 Task: Search one way flight ticket for 3 adults, 3 children in business from Tucson: Tucson International Airport to Raleigh: Raleigh-durham International Airport on 8-5-2023. Number of bags: 1 carry on bag and 3 checked bags. Price is upto 89000. Outbound departure time preference is 9:45.
Action: Mouse moved to (390, 340)
Screenshot: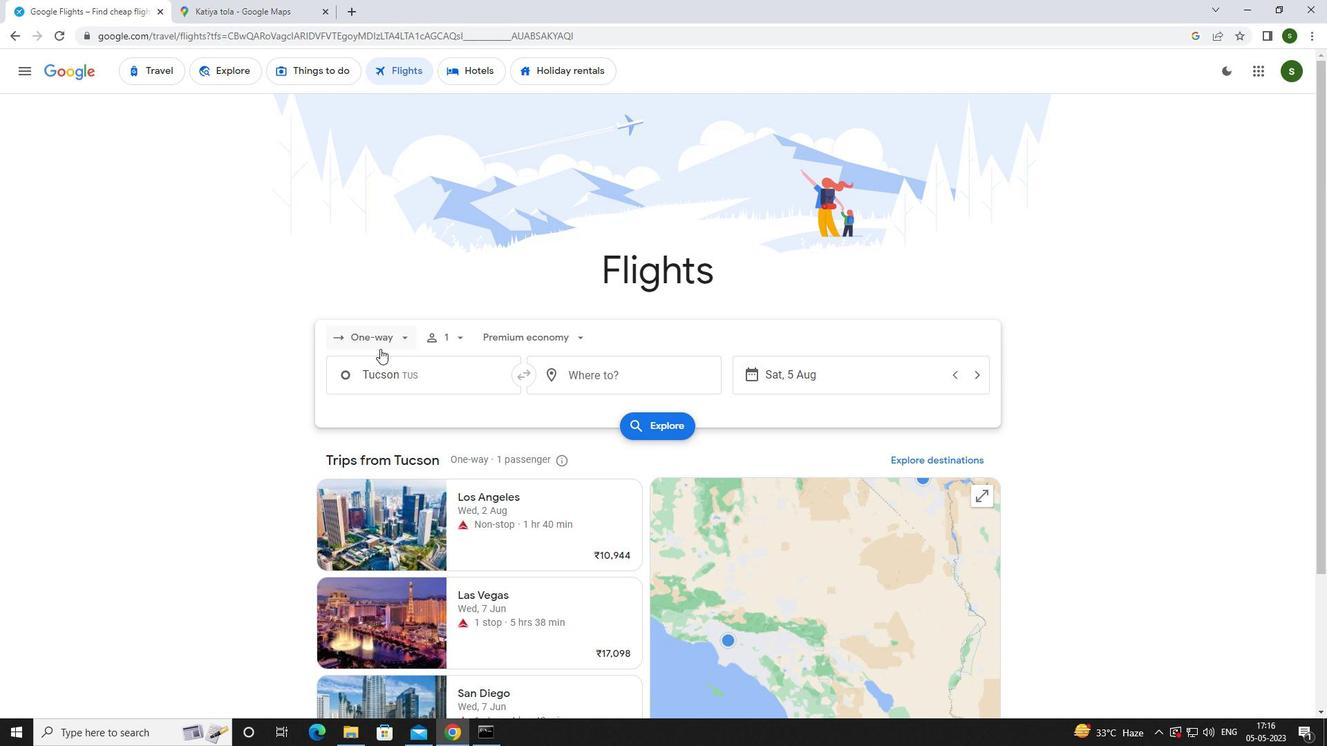 
Action: Mouse pressed left at (390, 340)
Screenshot: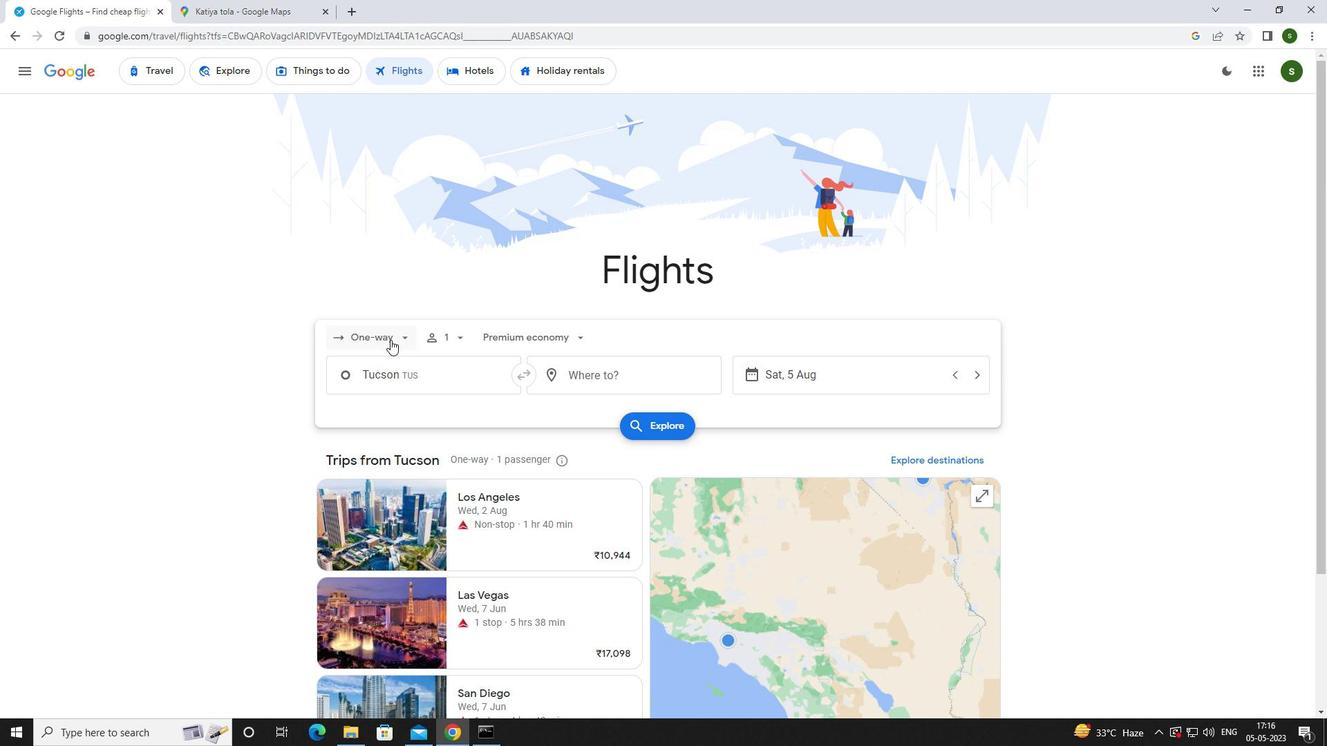 
Action: Mouse moved to (404, 394)
Screenshot: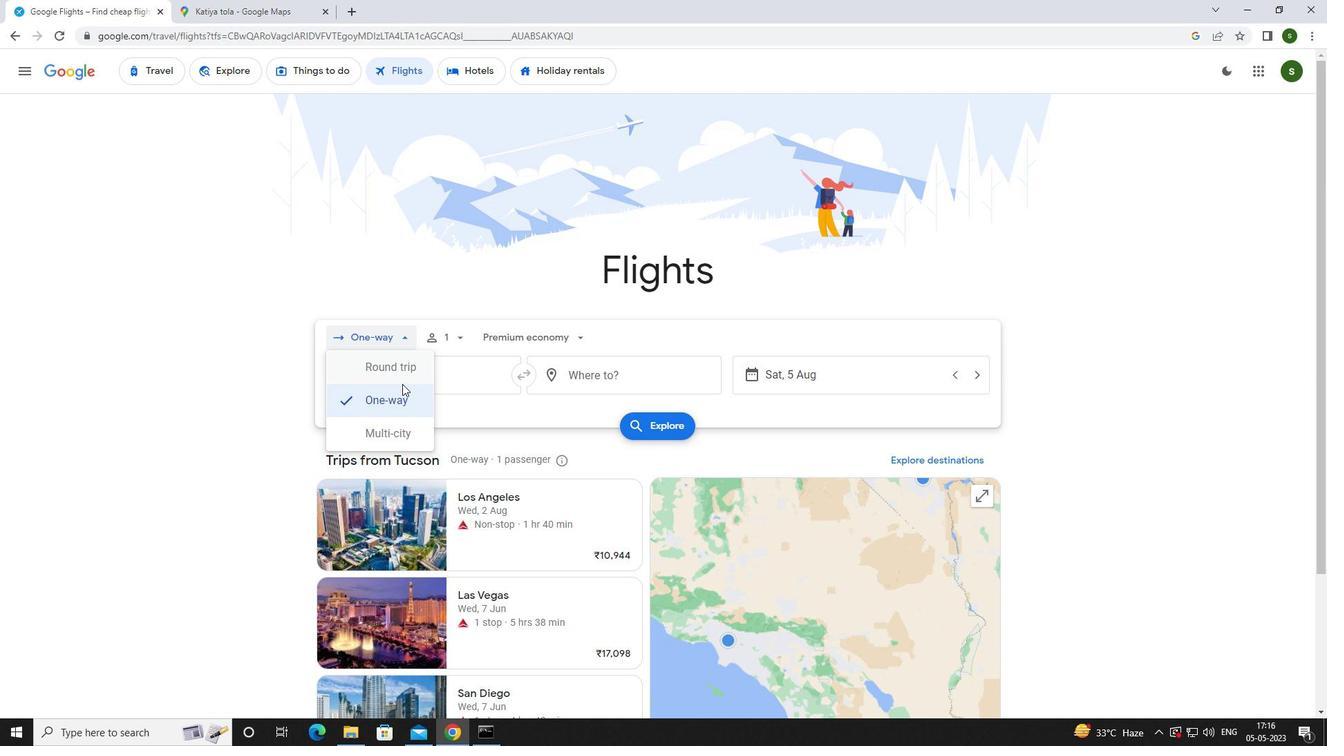 
Action: Mouse pressed left at (404, 394)
Screenshot: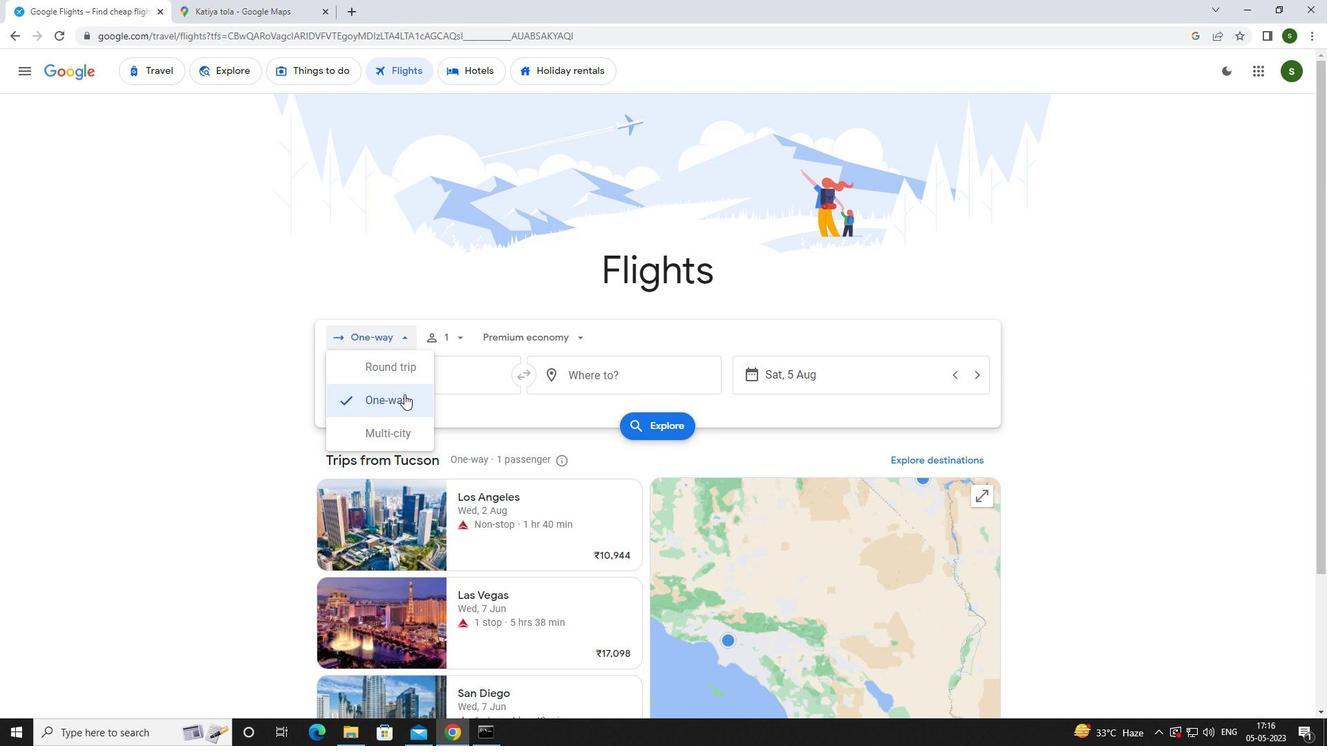 
Action: Mouse moved to (455, 341)
Screenshot: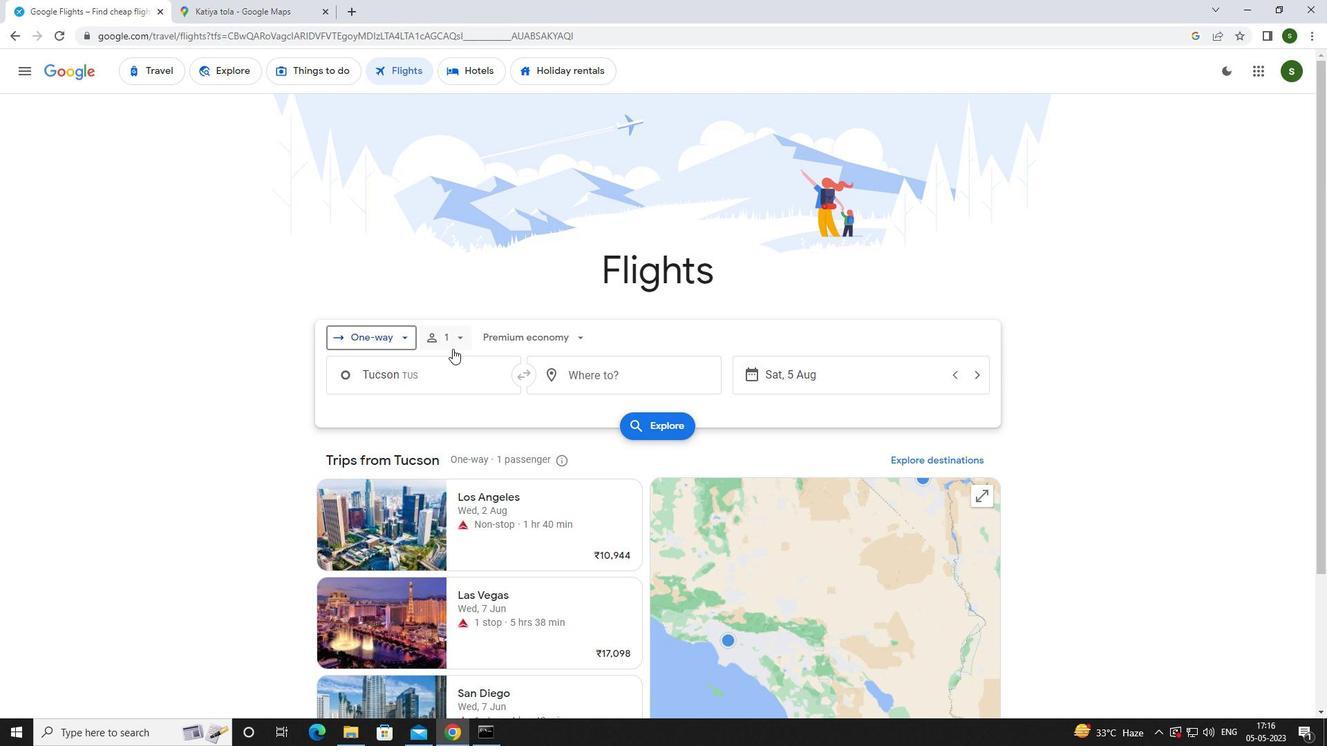 
Action: Mouse pressed left at (455, 341)
Screenshot: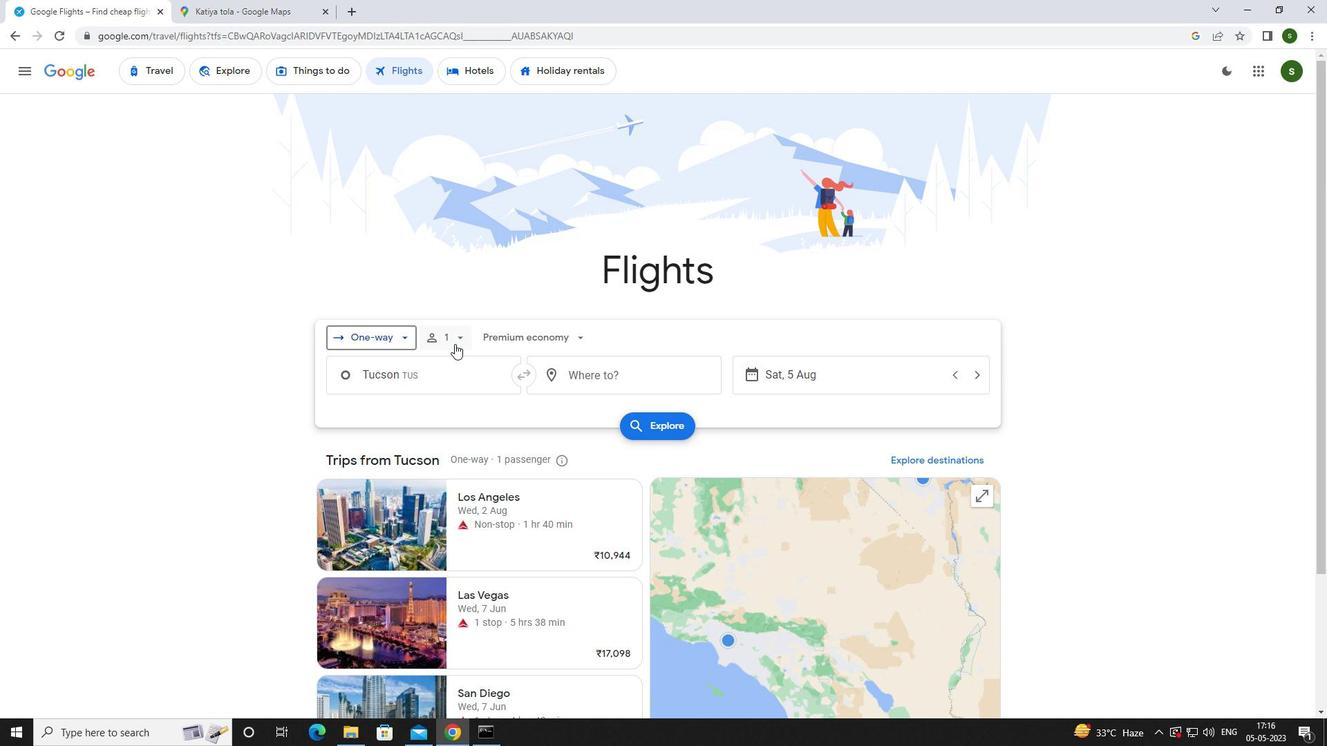
Action: Mouse moved to (569, 380)
Screenshot: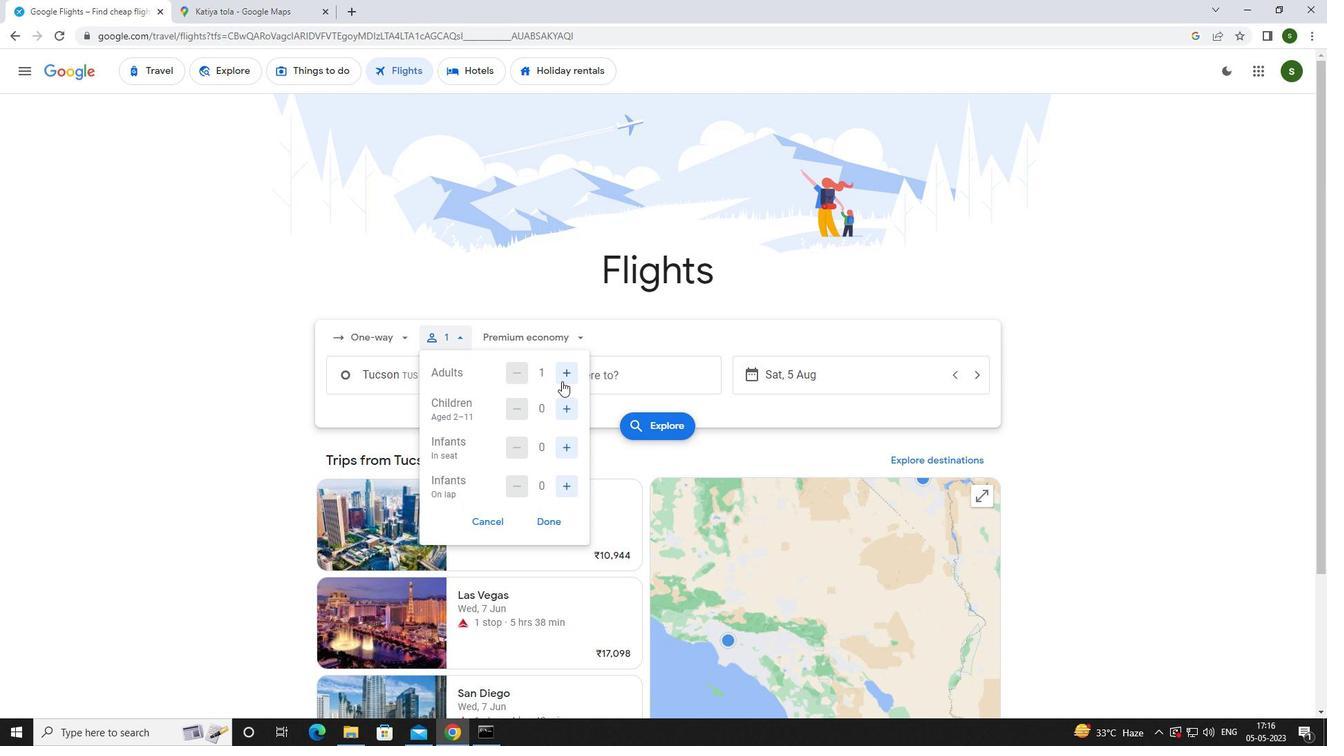 
Action: Mouse pressed left at (569, 380)
Screenshot: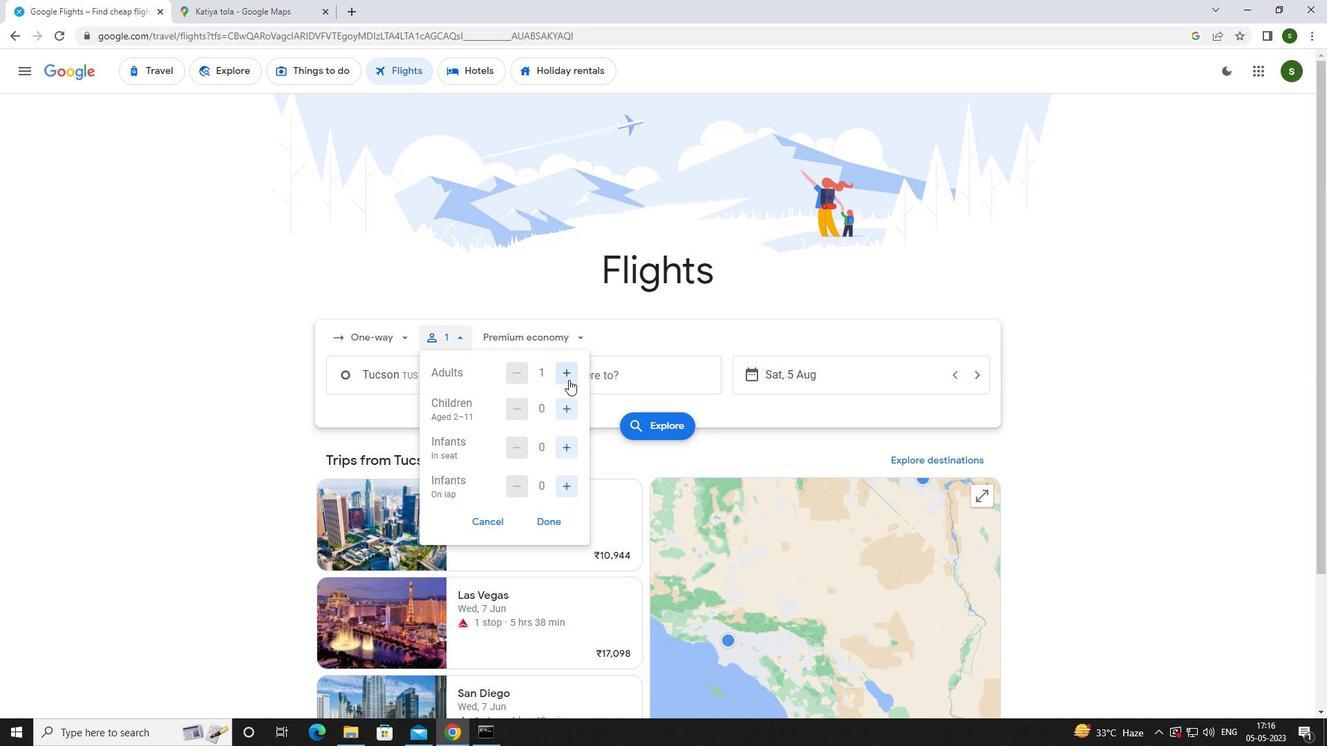 
Action: Mouse pressed left at (569, 380)
Screenshot: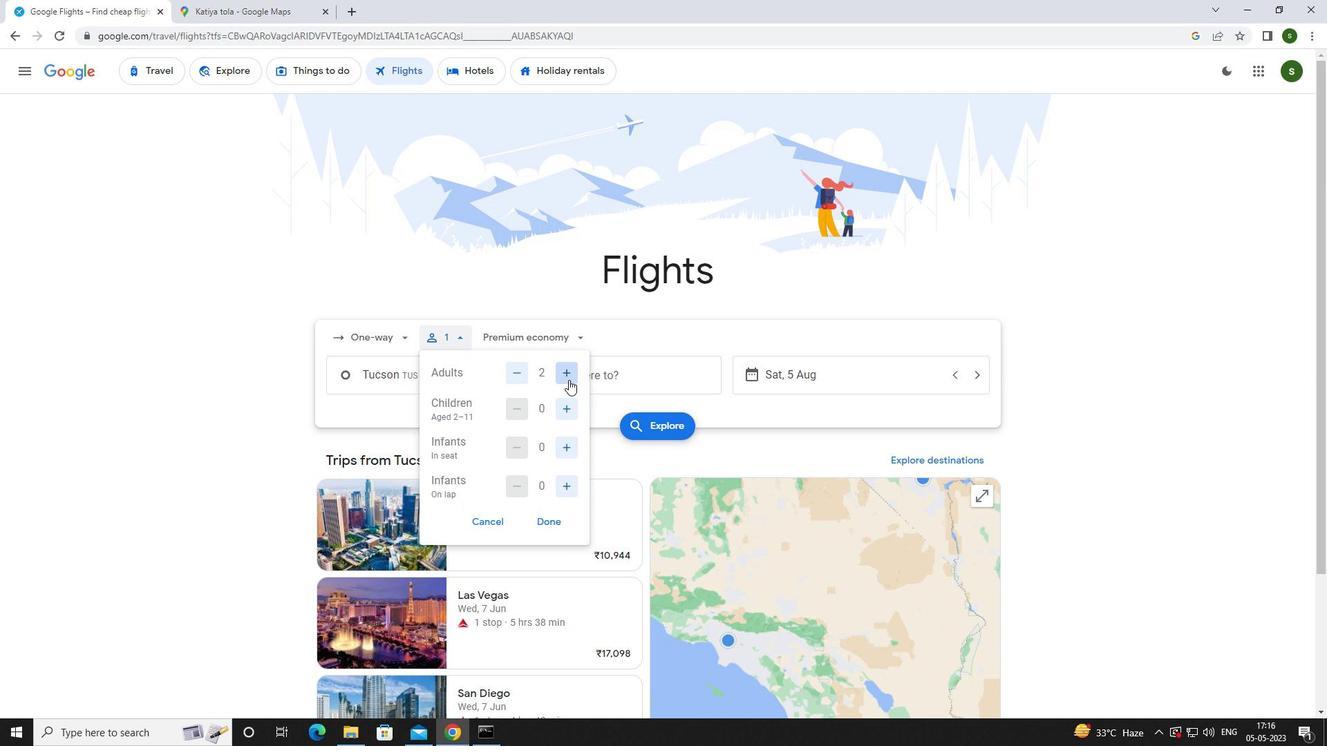 
Action: Mouse moved to (561, 408)
Screenshot: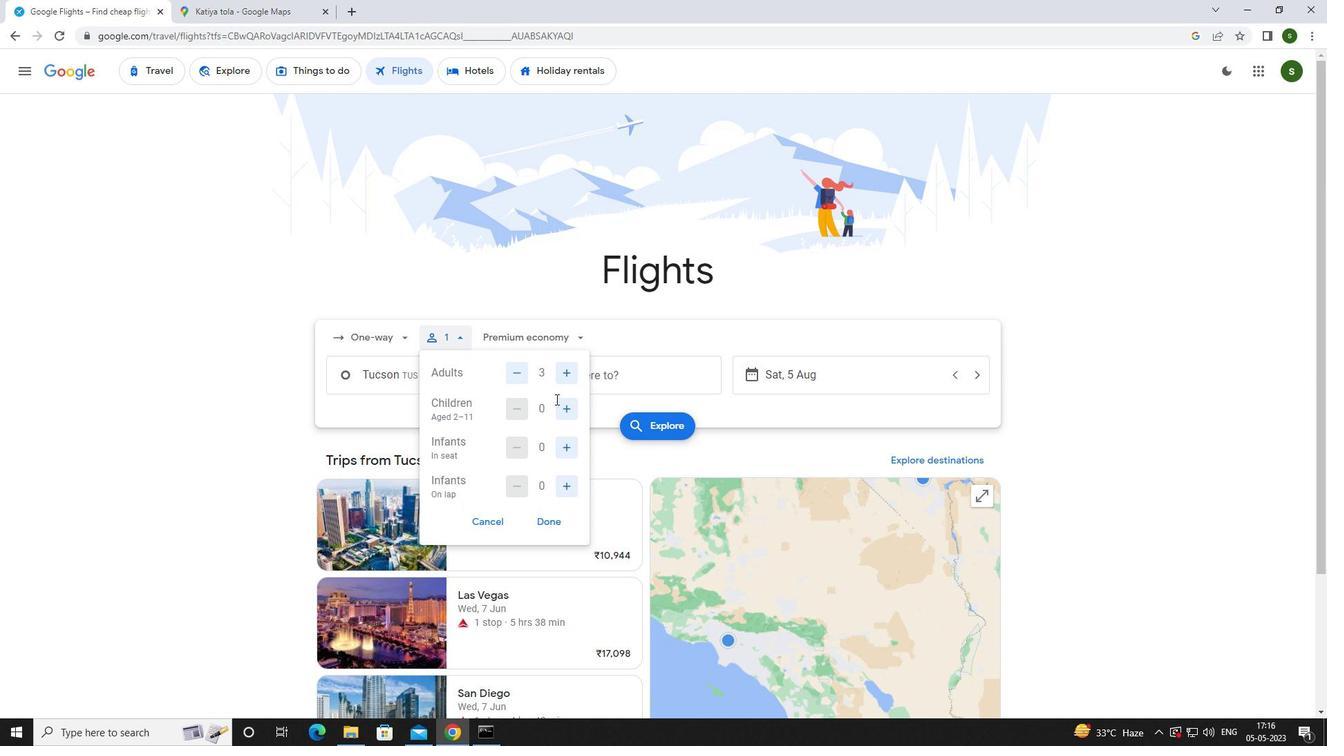 
Action: Mouse pressed left at (561, 408)
Screenshot: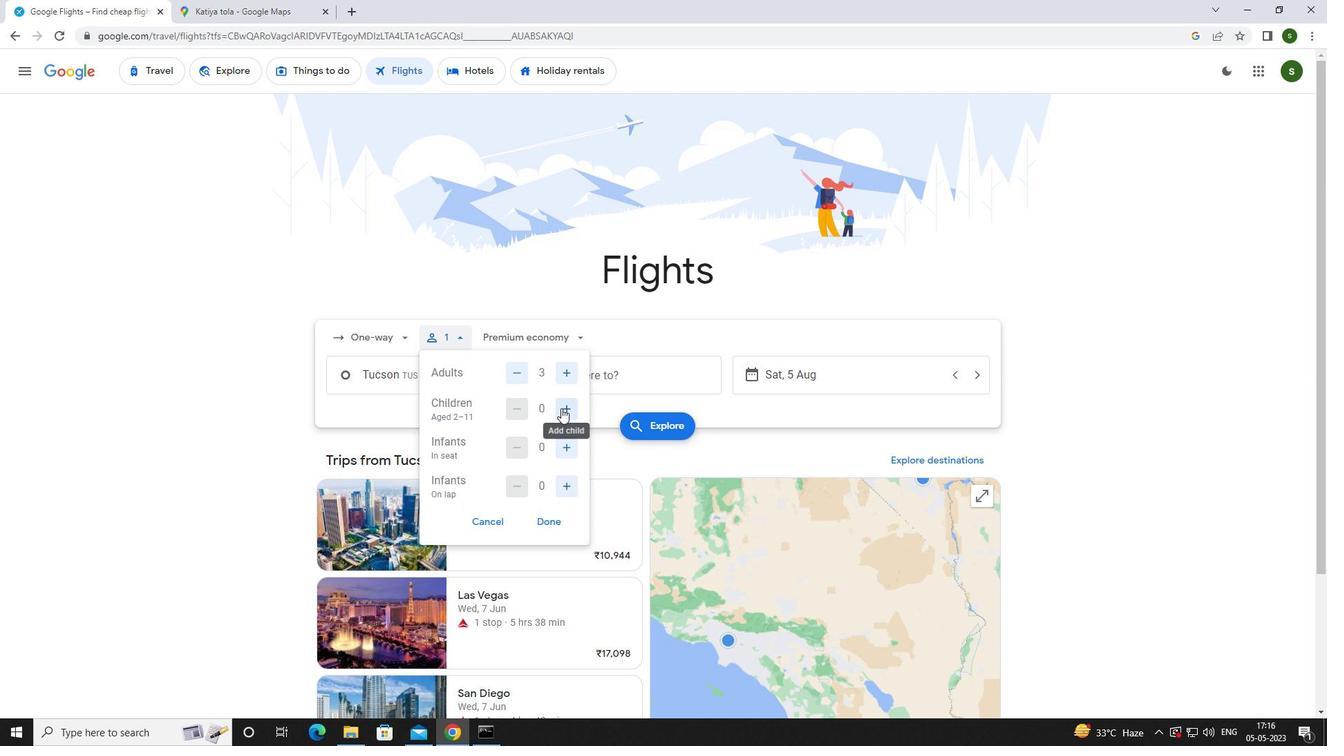 
Action: Mouse pressed left at (561, 408)
Screenshot: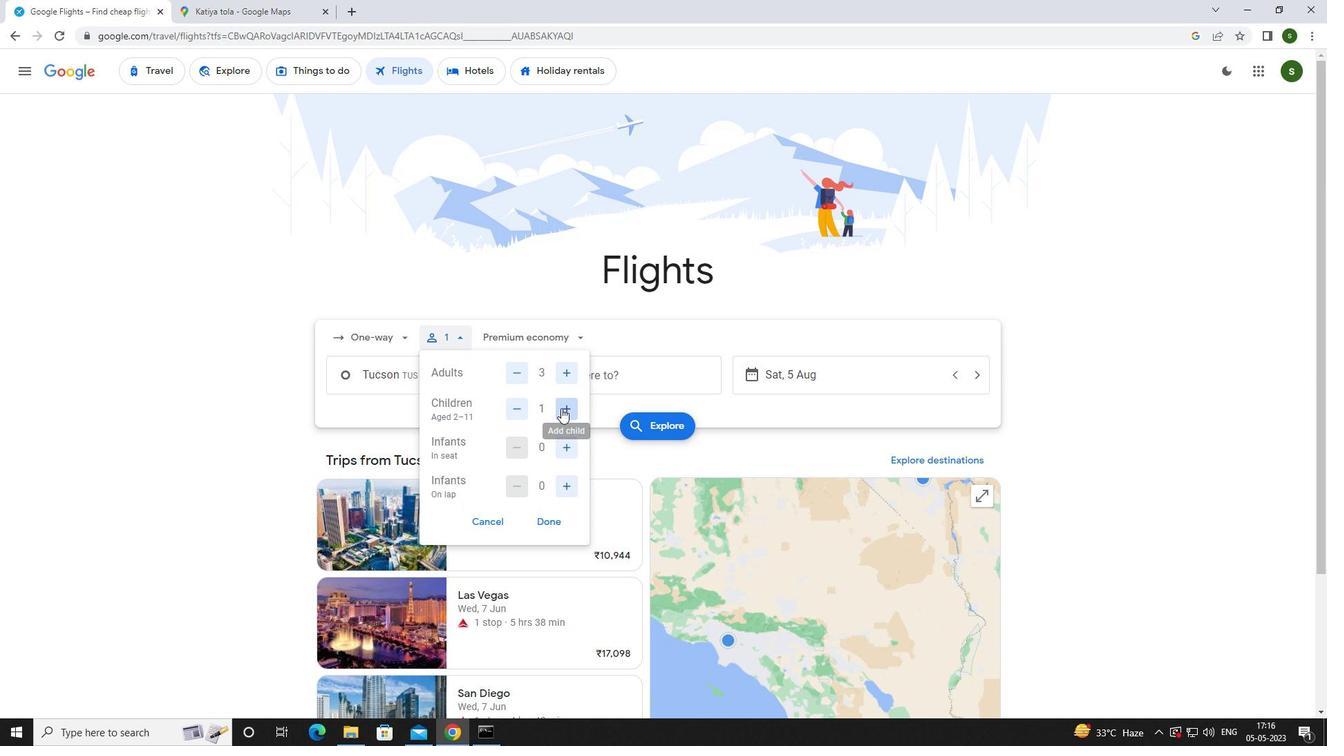 
Action: Mouse pressed left at (561, 408)
Screenshot: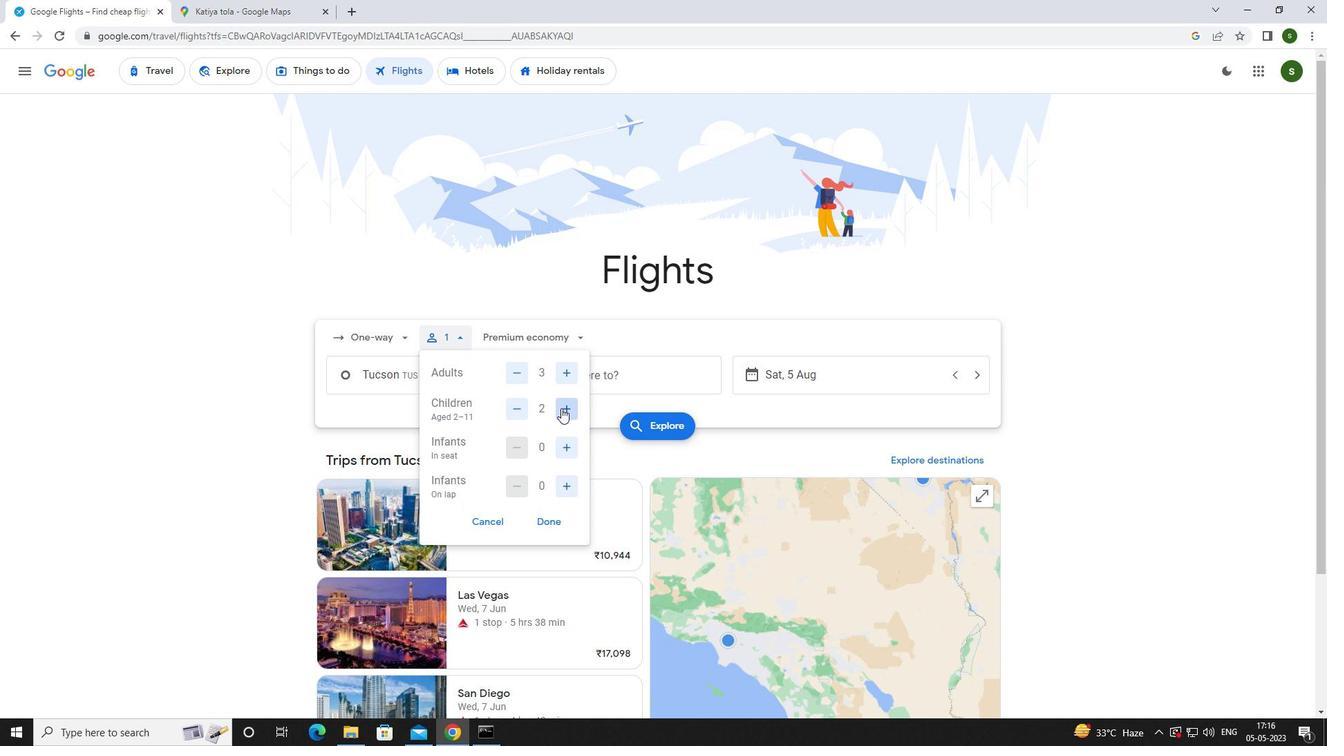 
Action: Mouse moved to (533, 338)
Screenshot: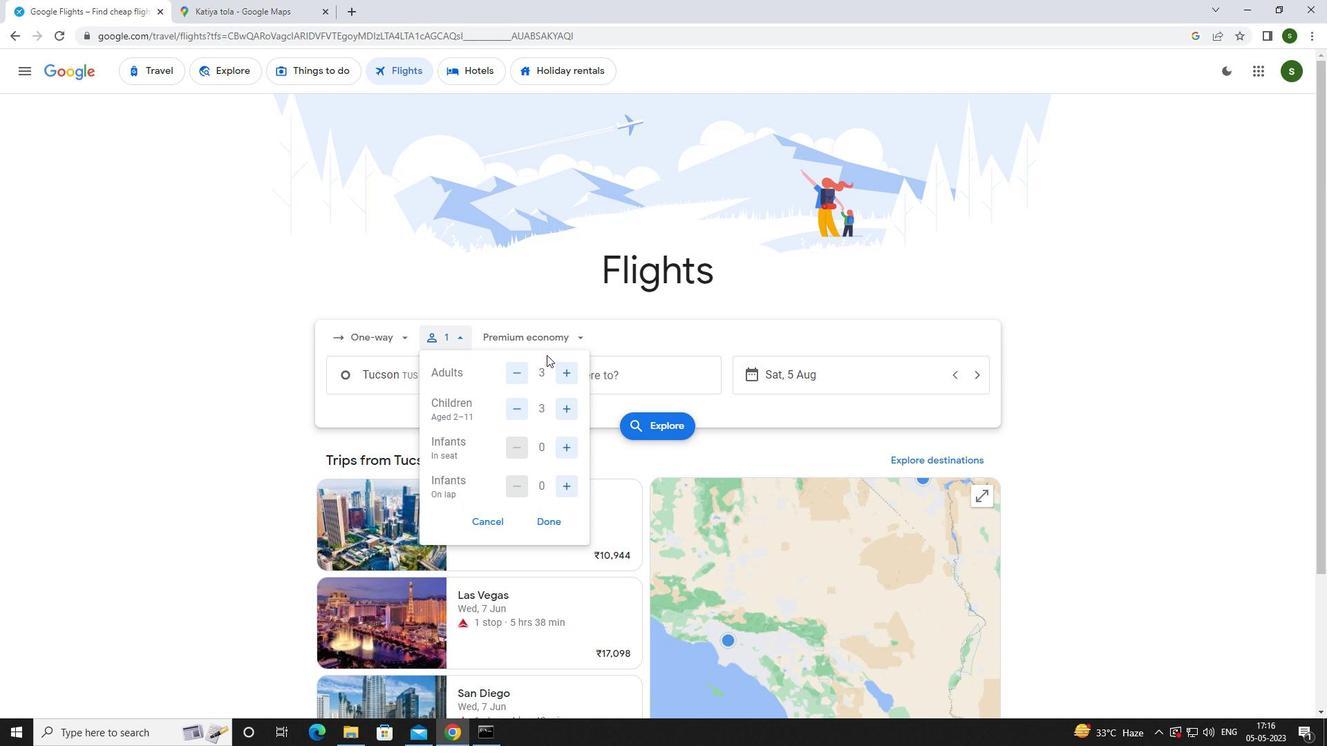 
Action: Mouse pressed left at (533, 338)
Screenshot: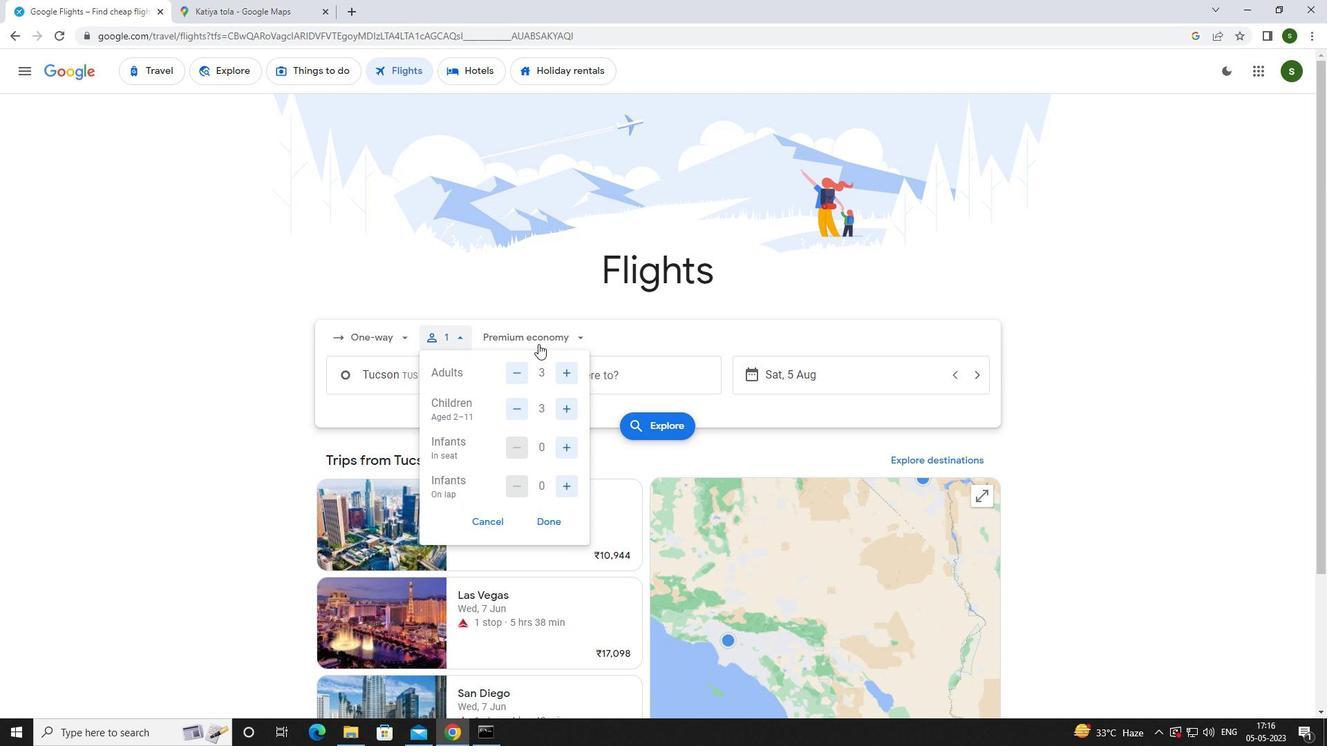 
Action: Mouse moved to (558, 433)
Screenshot: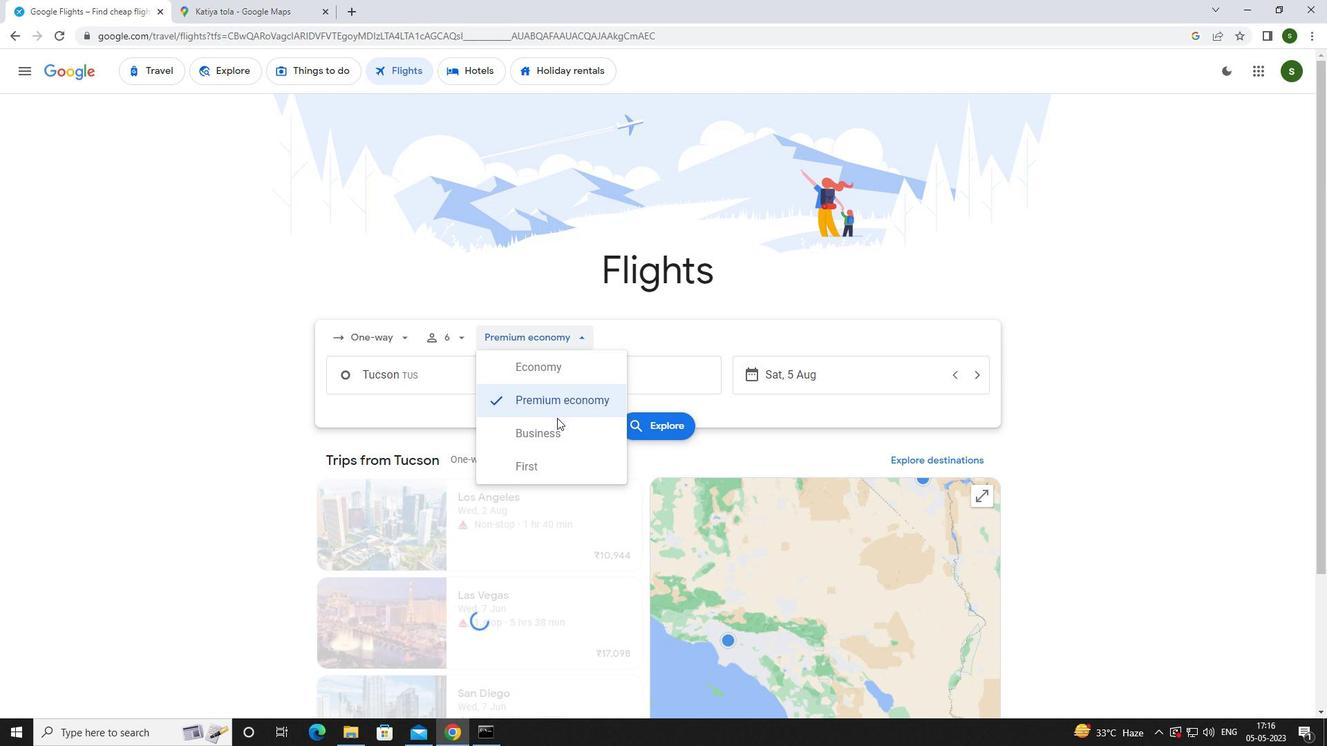 
Action: Mouse pressed left at (558, 433)
Screenshot: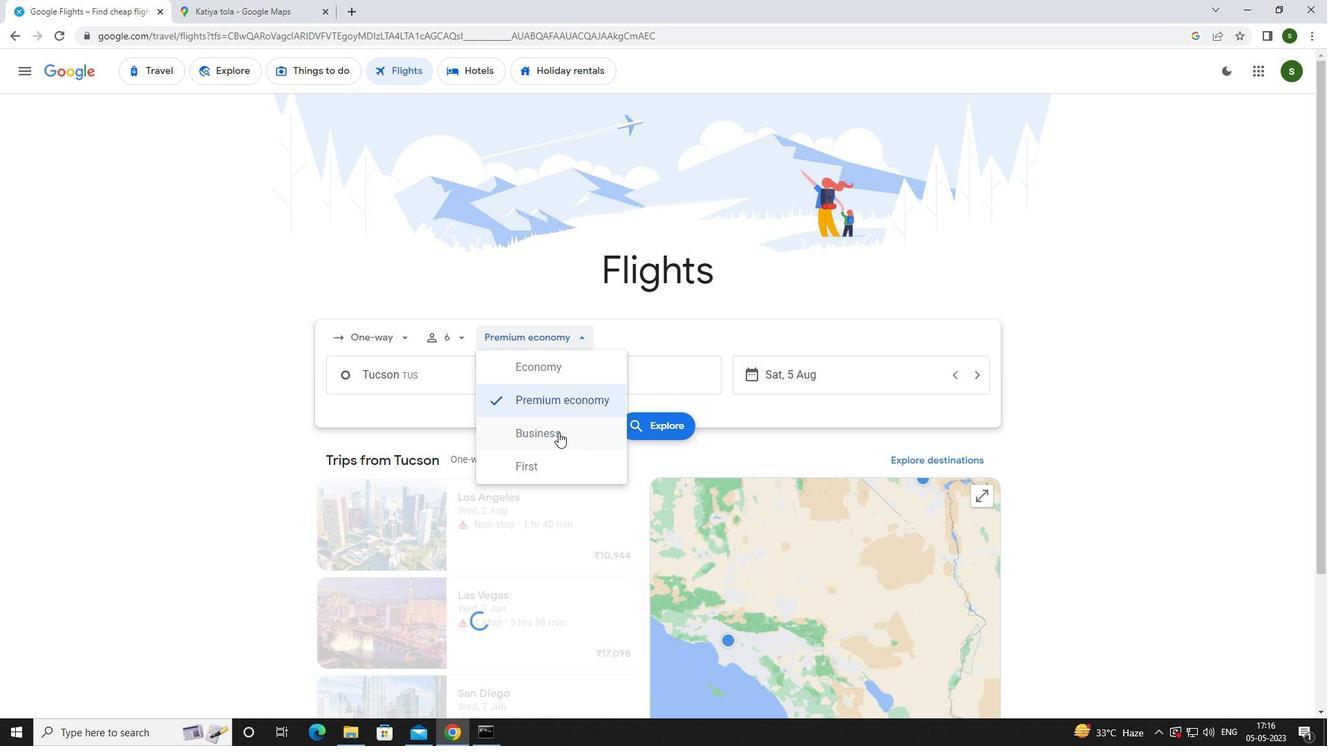 
Action: Mouse moved to (459, 375)
Screenshot: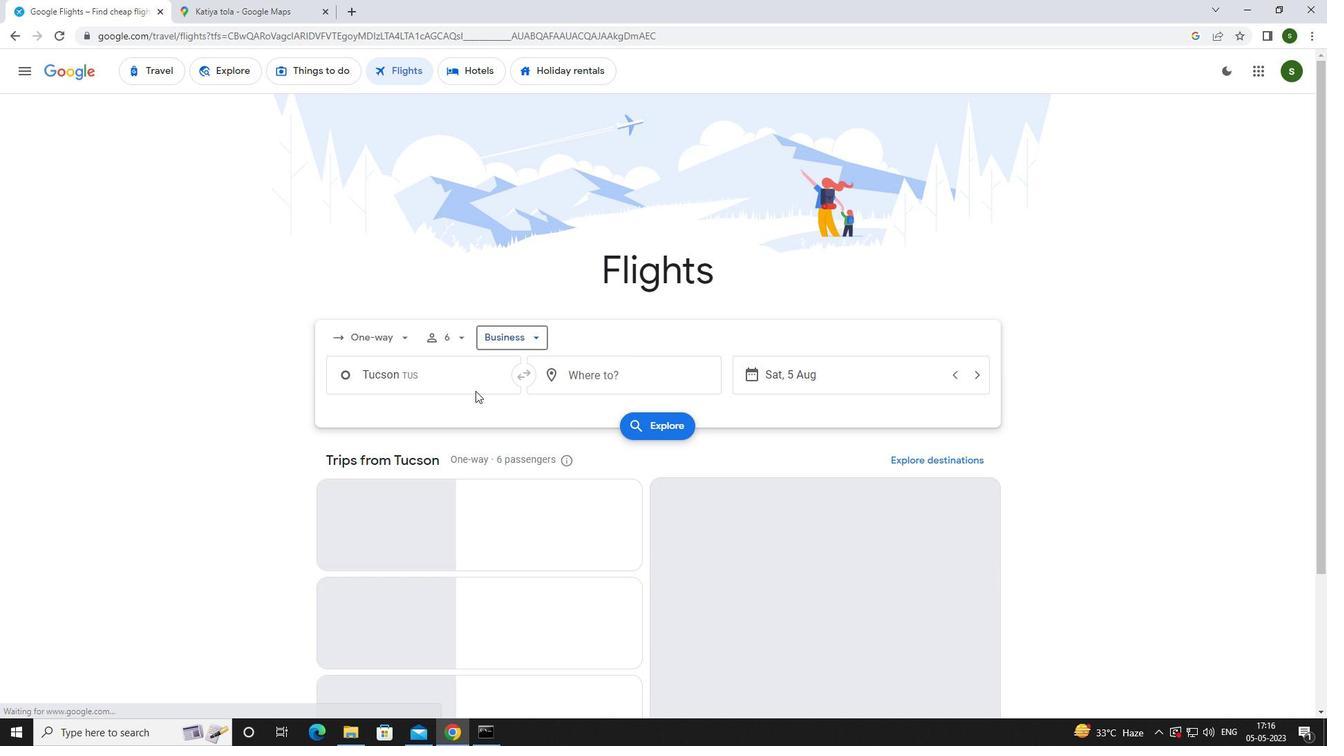 
Action: Mouse pressed left at (459, 375)
Screenshot: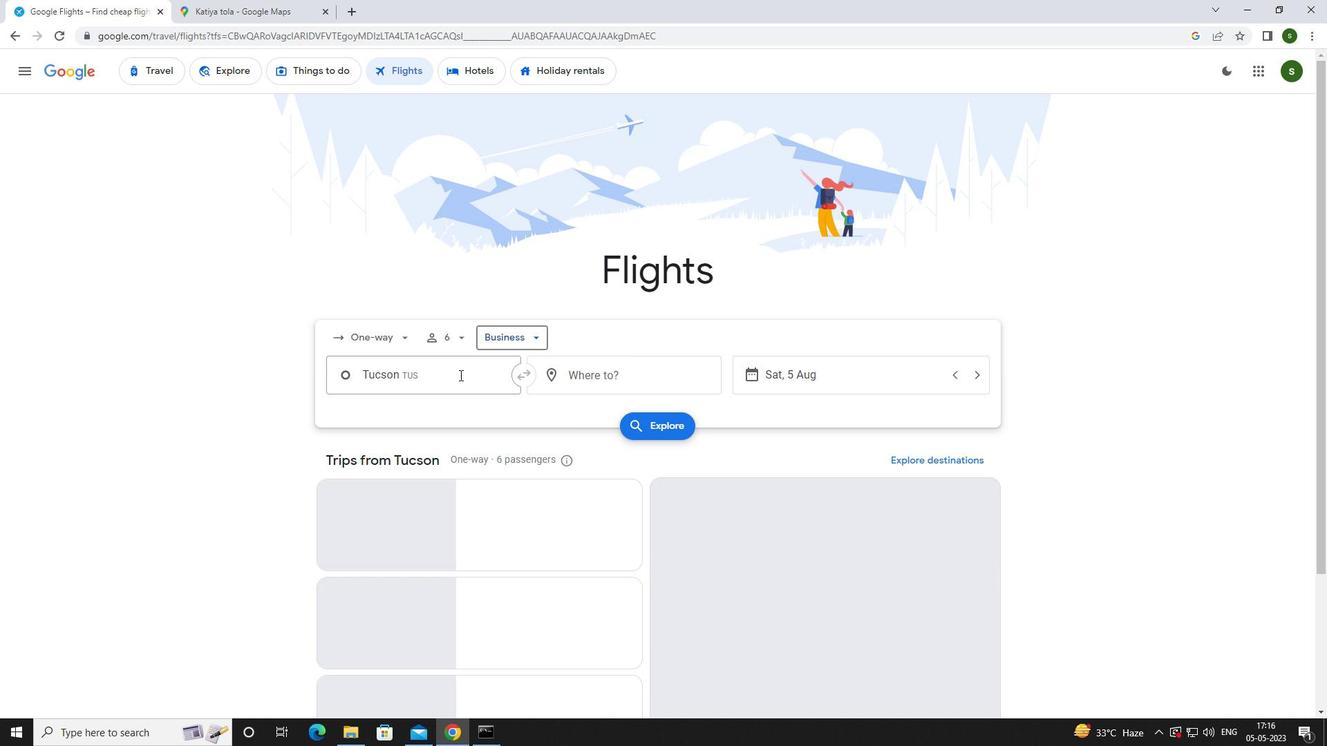 
Action: Mouse moved to (459, 375)
Screenshot: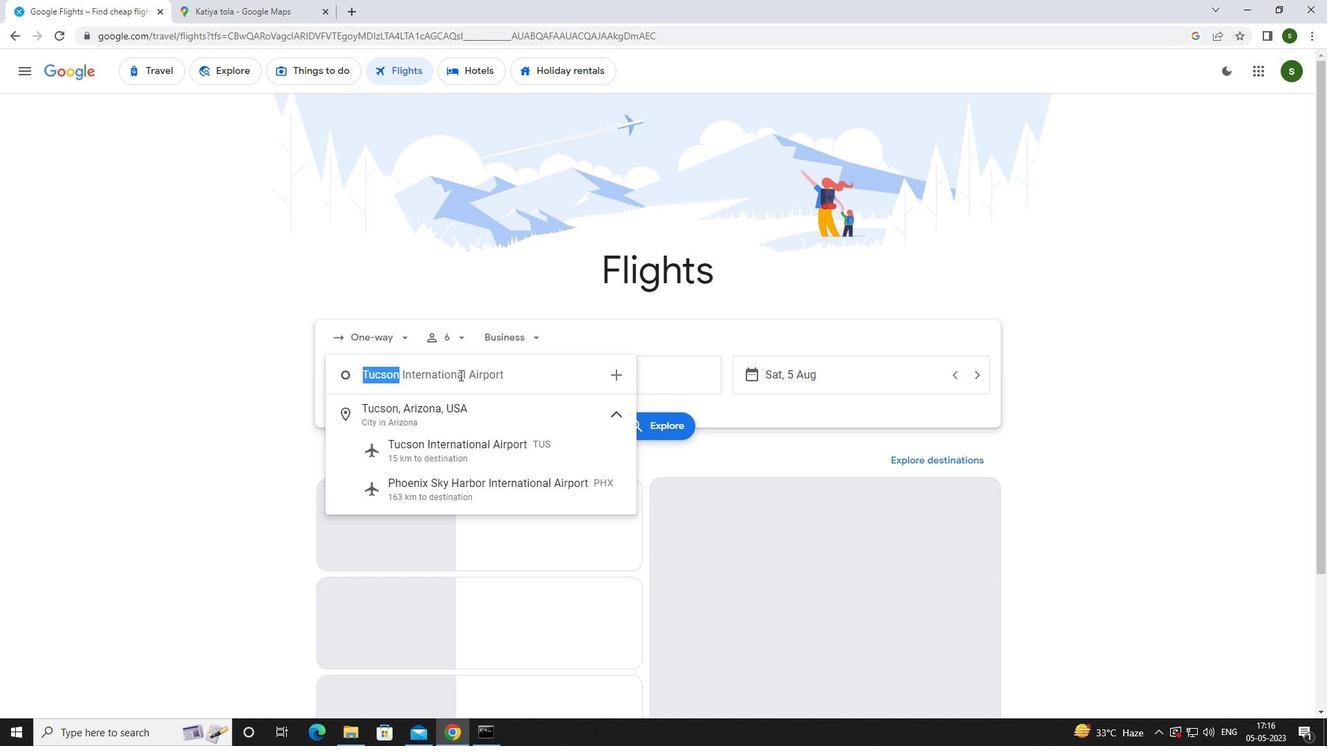 
Action: Key pressed <Key.caps_lock>t<Key.caps_lock>uscon
Screenshot: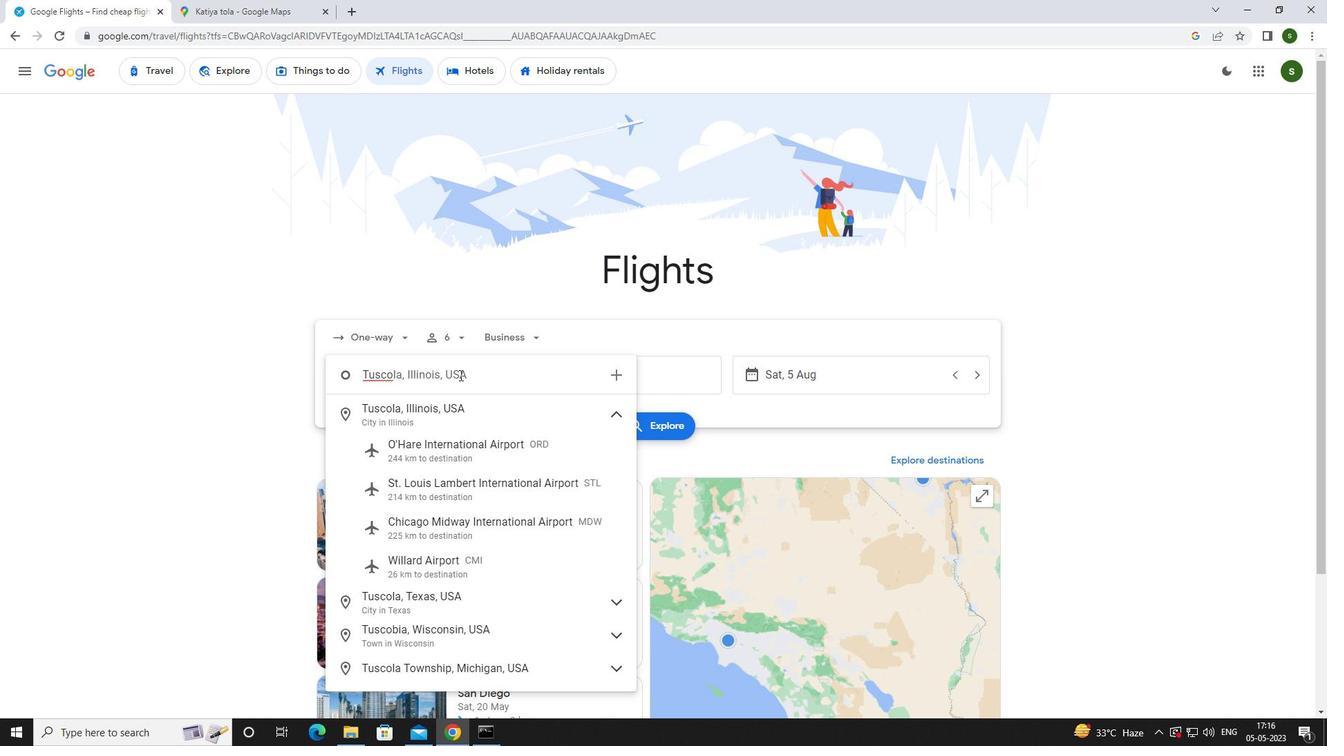 
Action: Mouse moved to (484, 458)
Screenshot: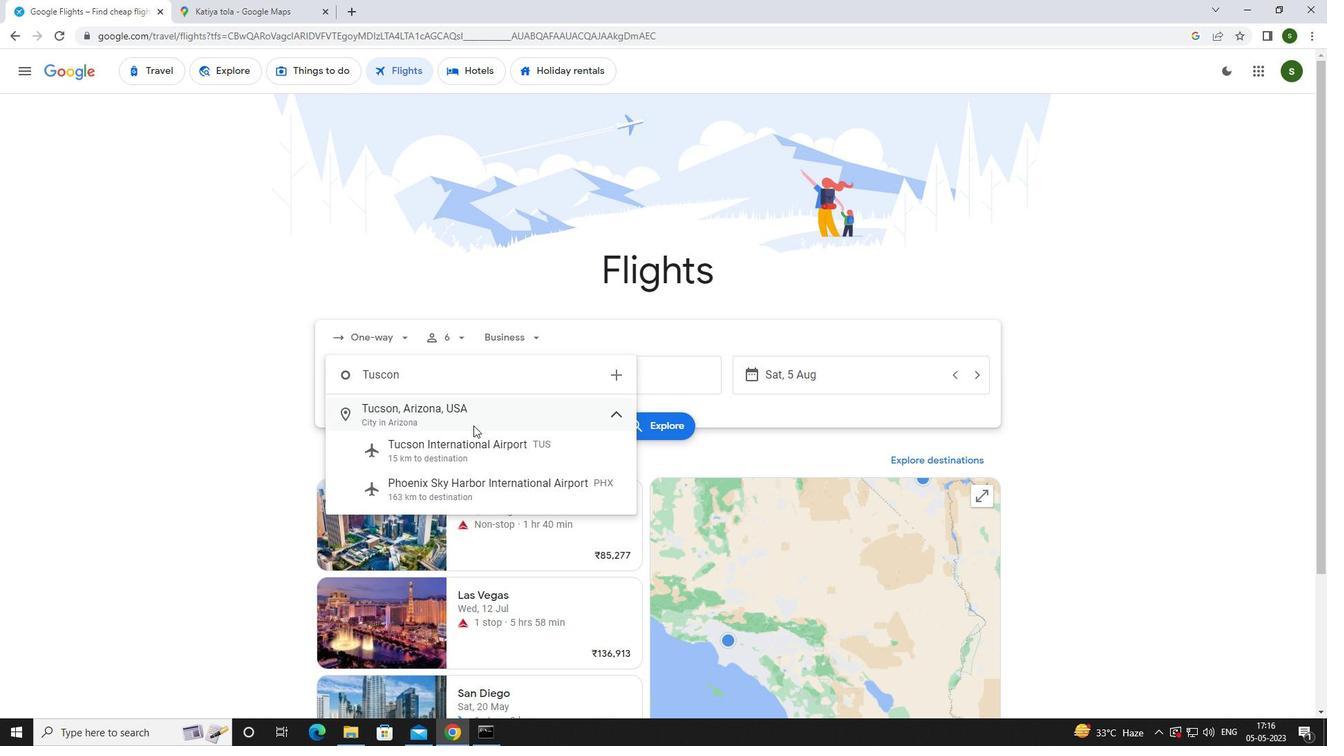 
Action: Mouse pressed left at (484, 458)
Screenshot: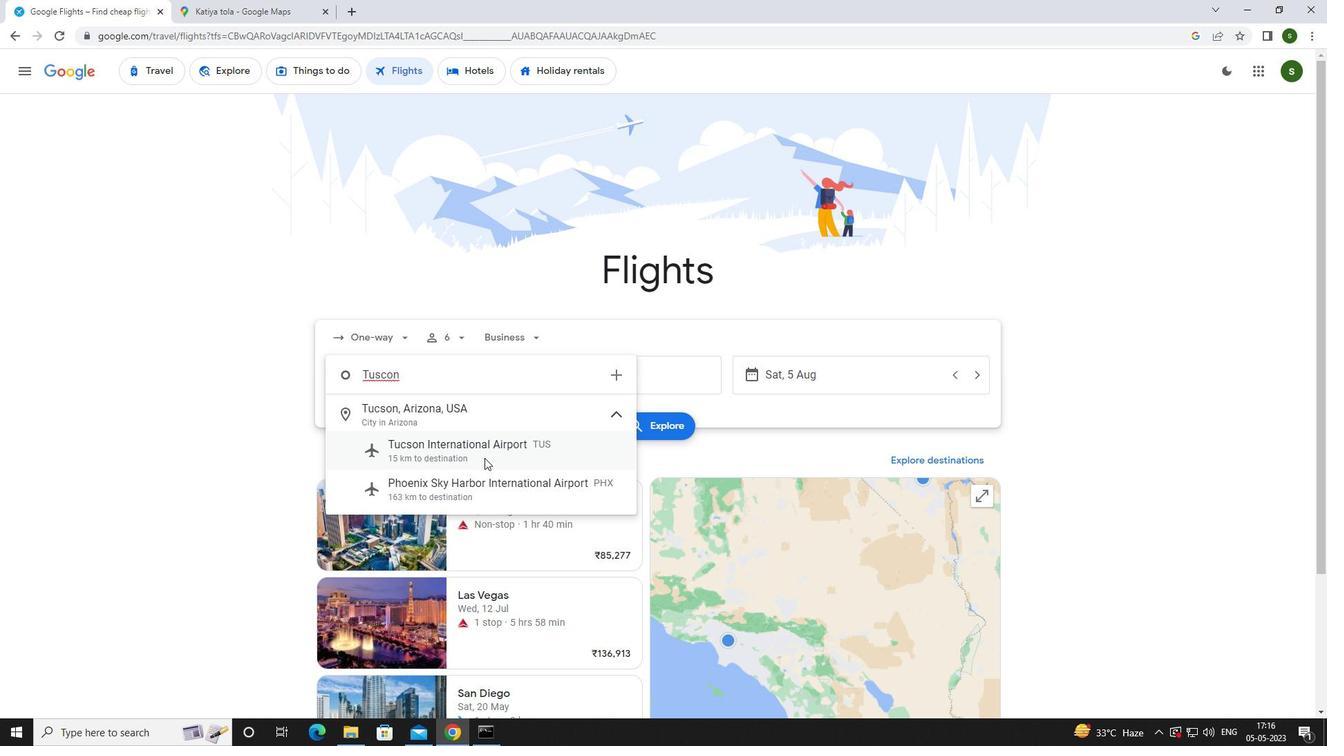 
Action: Mouse moved to (599, 382)
Screenshot: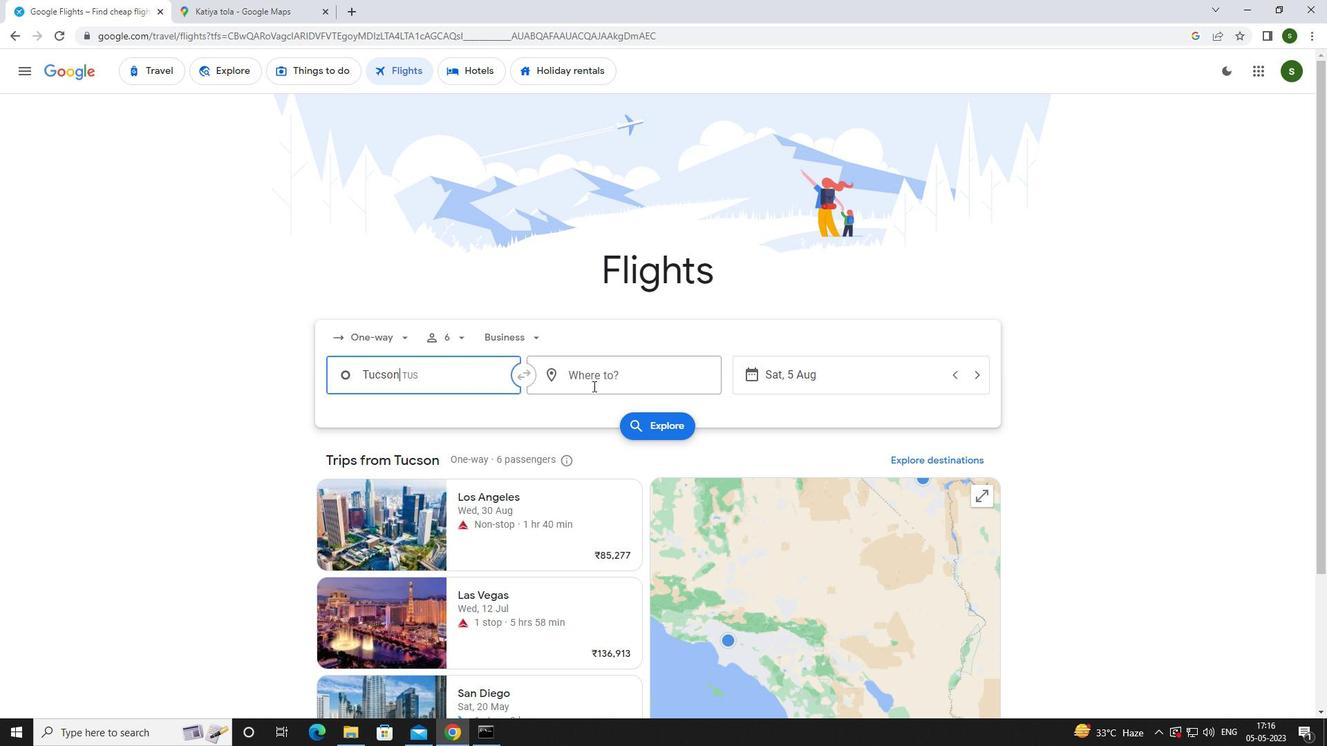 
Action: Mouse pressed left at (599, 382)
Screenshot: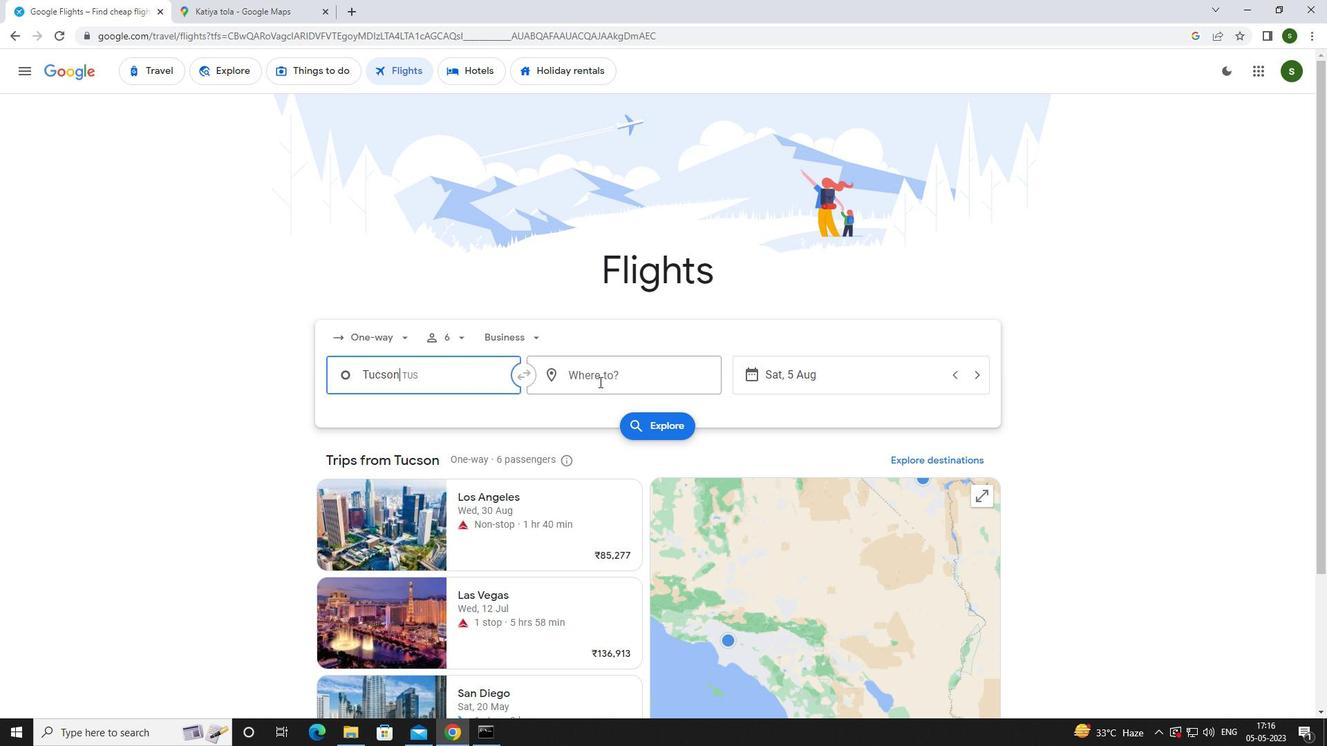 
Action: Key pressed <Key.caps_lock>r<Key.caps_lock>aleig
Screenshot: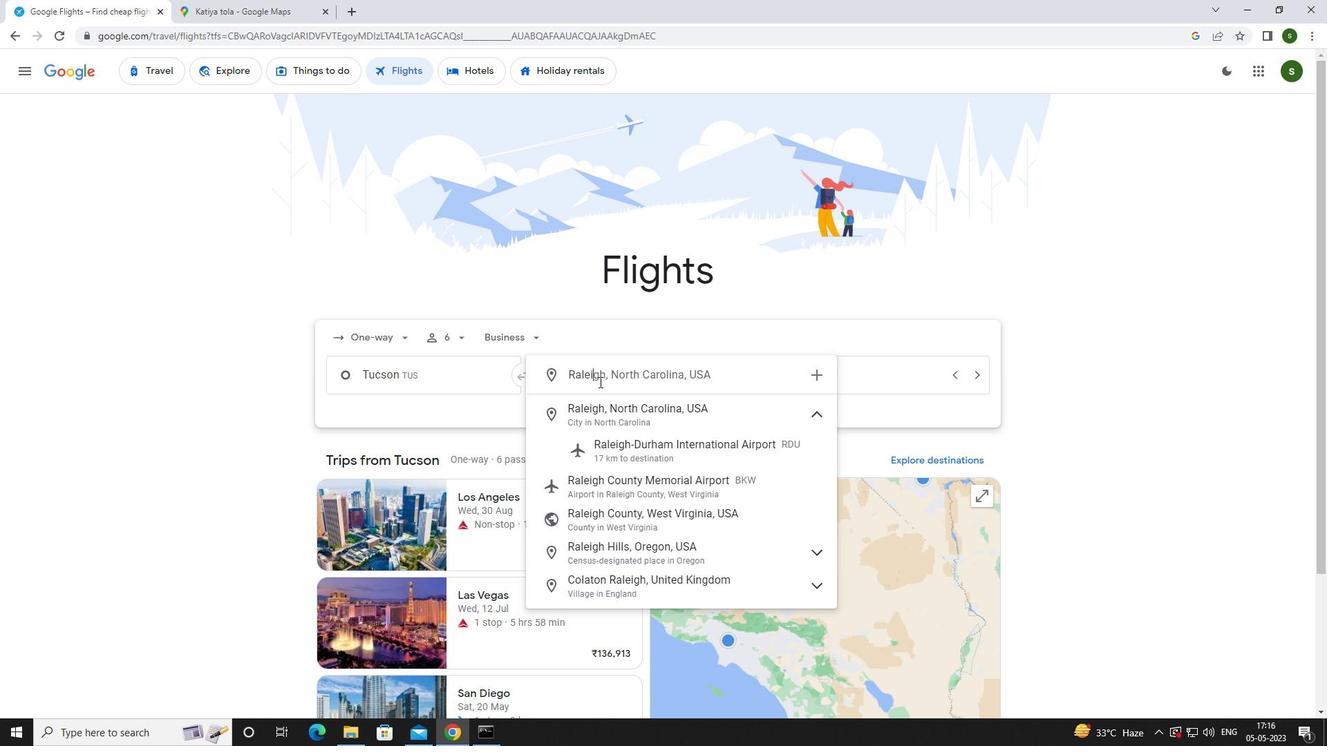 
Action: Mouse moved to (640, 452)
Screenshot: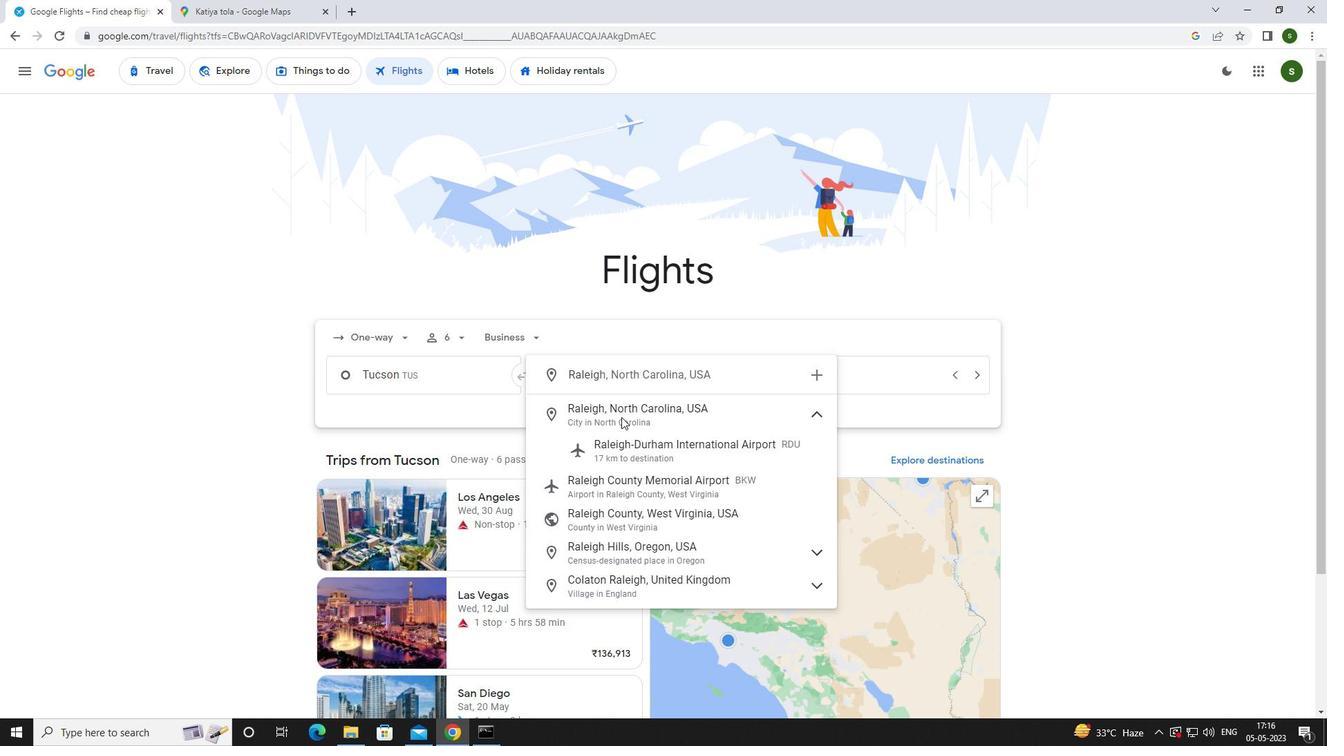 
Action: Mouse pressed left at (640, 452)
Screenshot: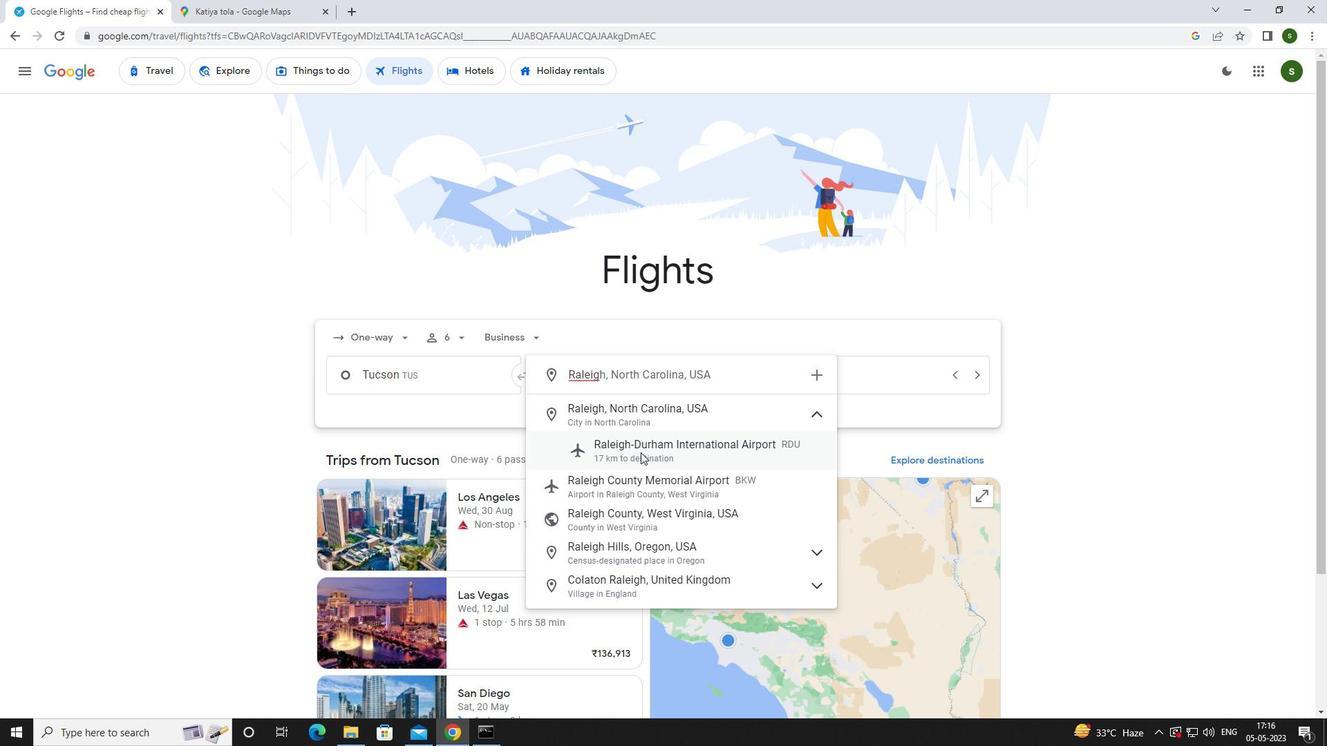 
Action: Mouse moved to (795, 377)
Screenshot: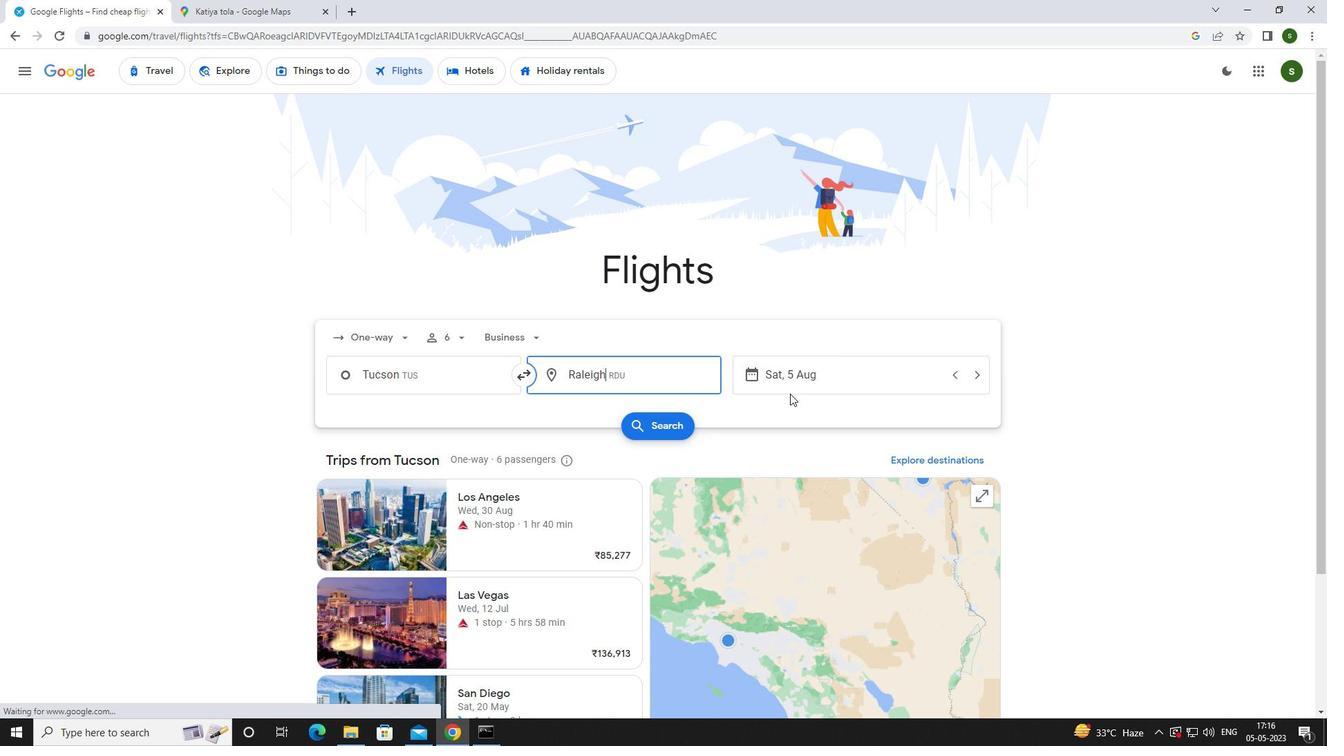 
Action: Mouse pressed left at (795, 377)
Screenshot: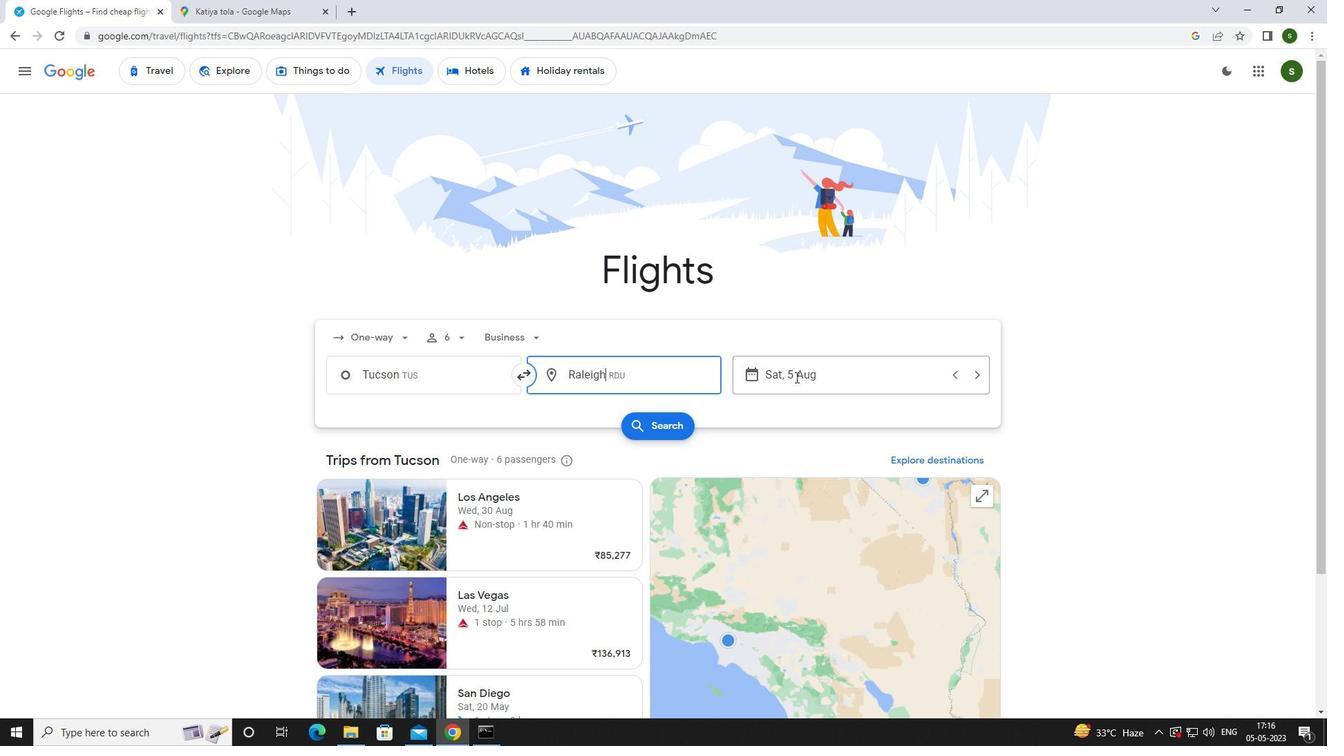 
Action: Mouse moved to (689, 478)
Screenshot: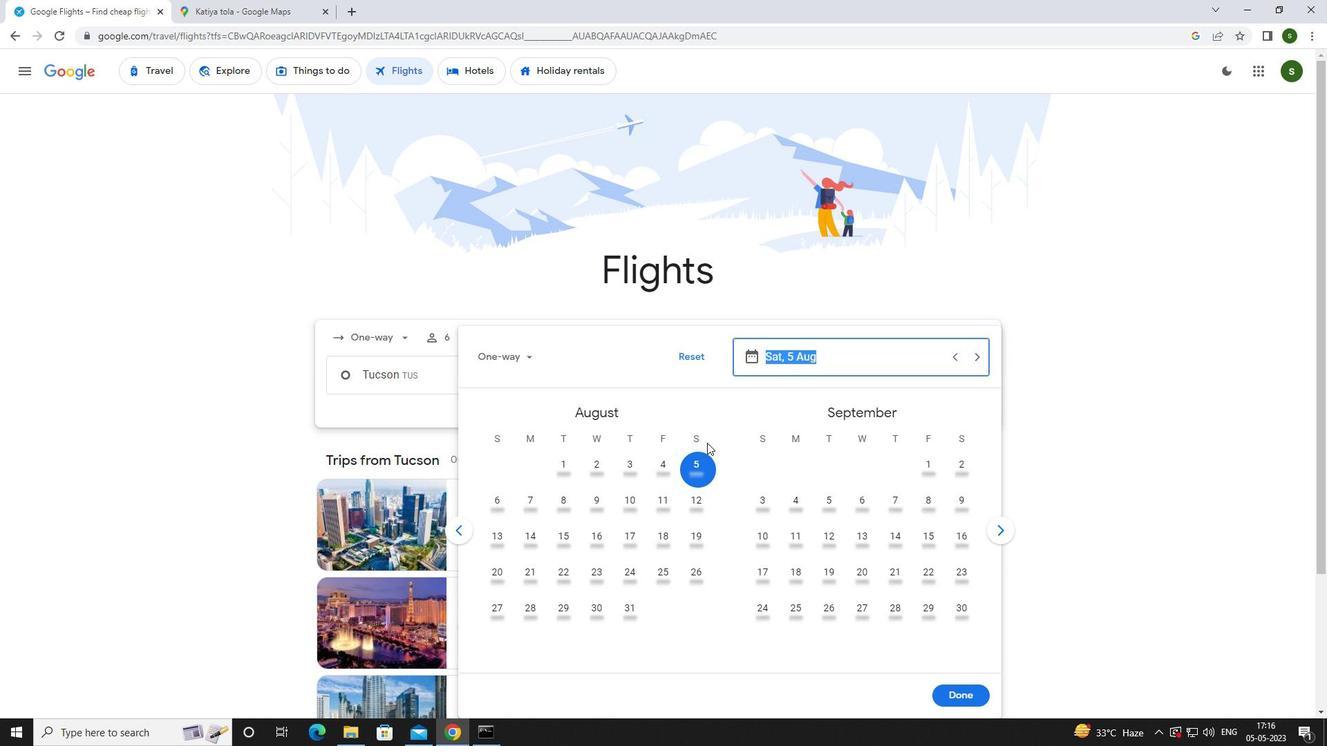 
Action: Mouse pressed left at (689, 478)
Screenshot: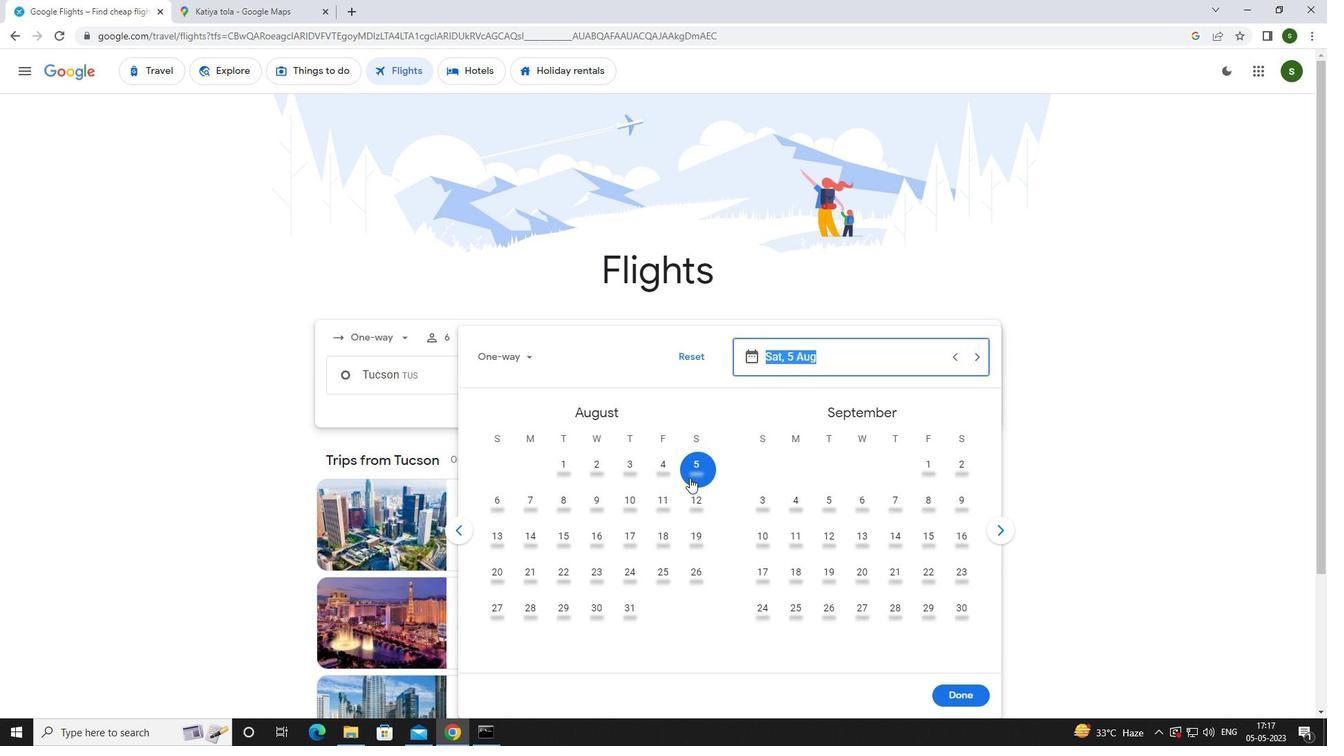 
Action: Mouse moved to (952, 695)
Screenshot: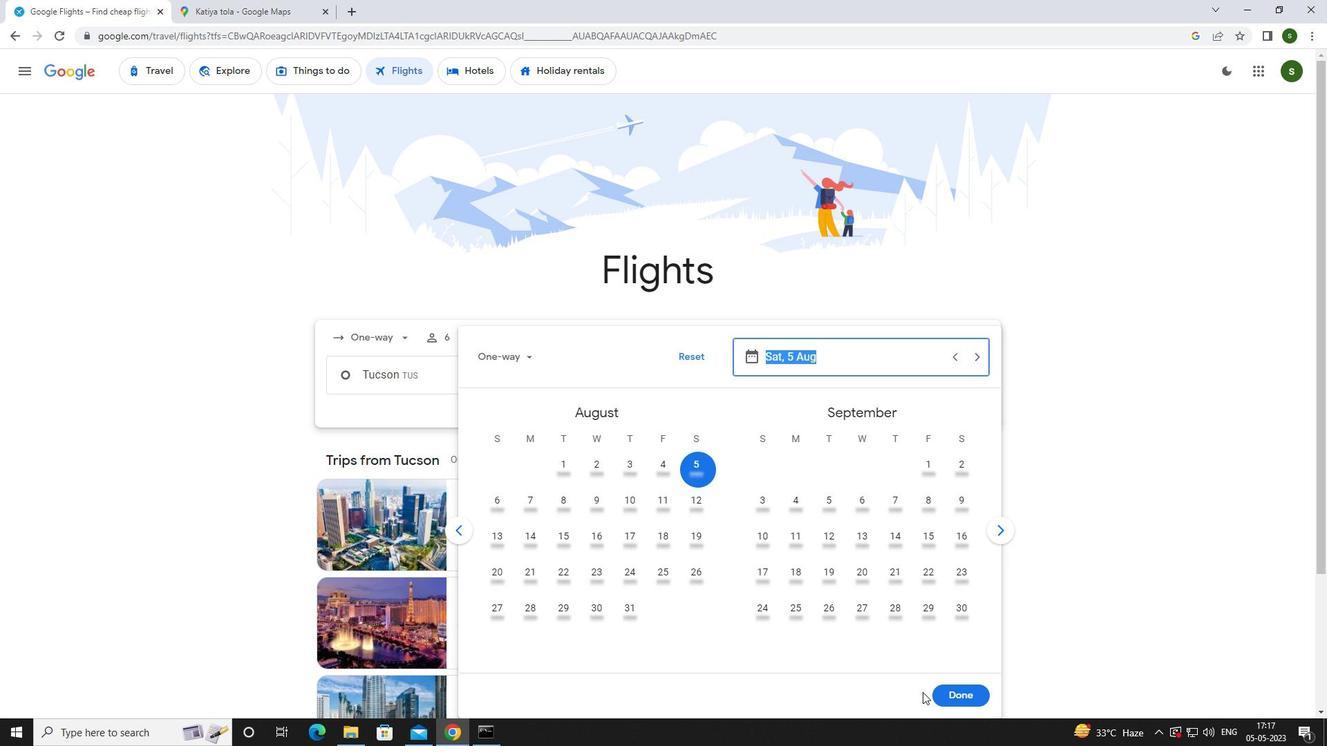 
Action: Mouse pressed left at (952, 695)
Screenshot: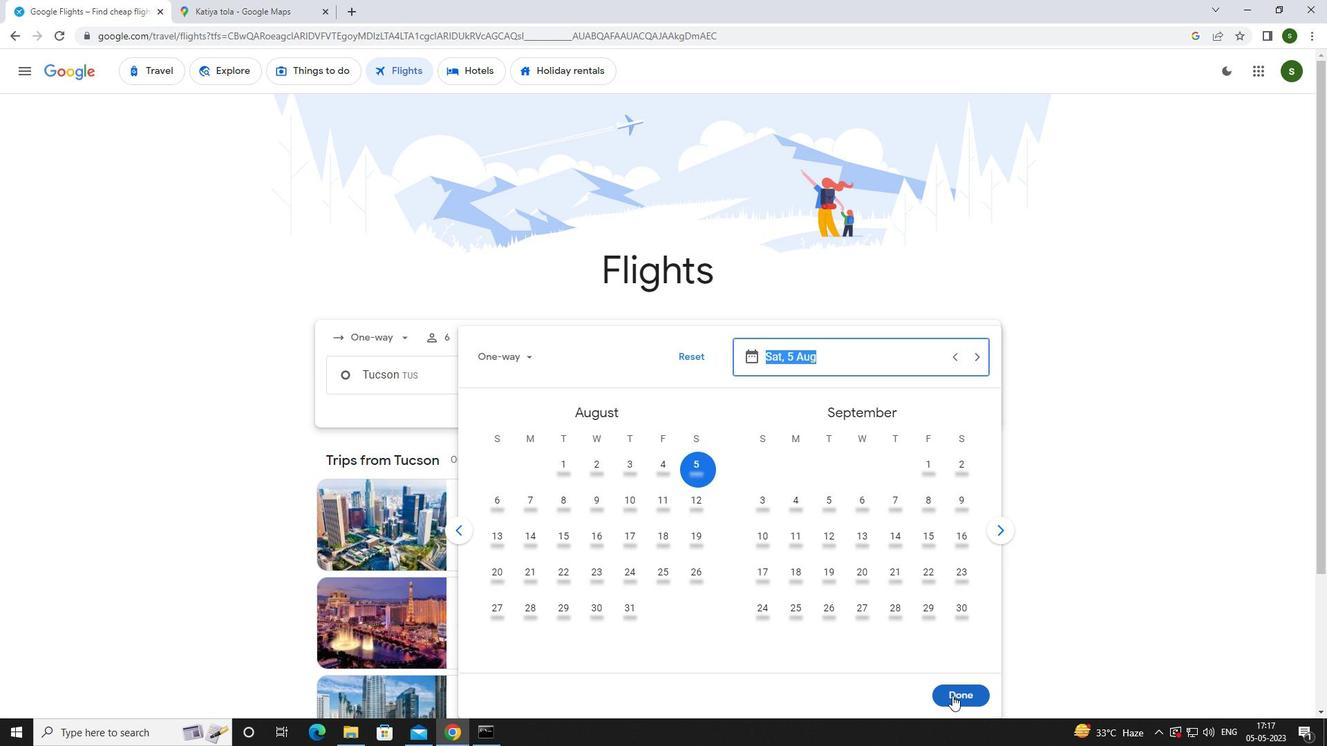 
Action: Mouse moved to (660, 432)
Screenshot: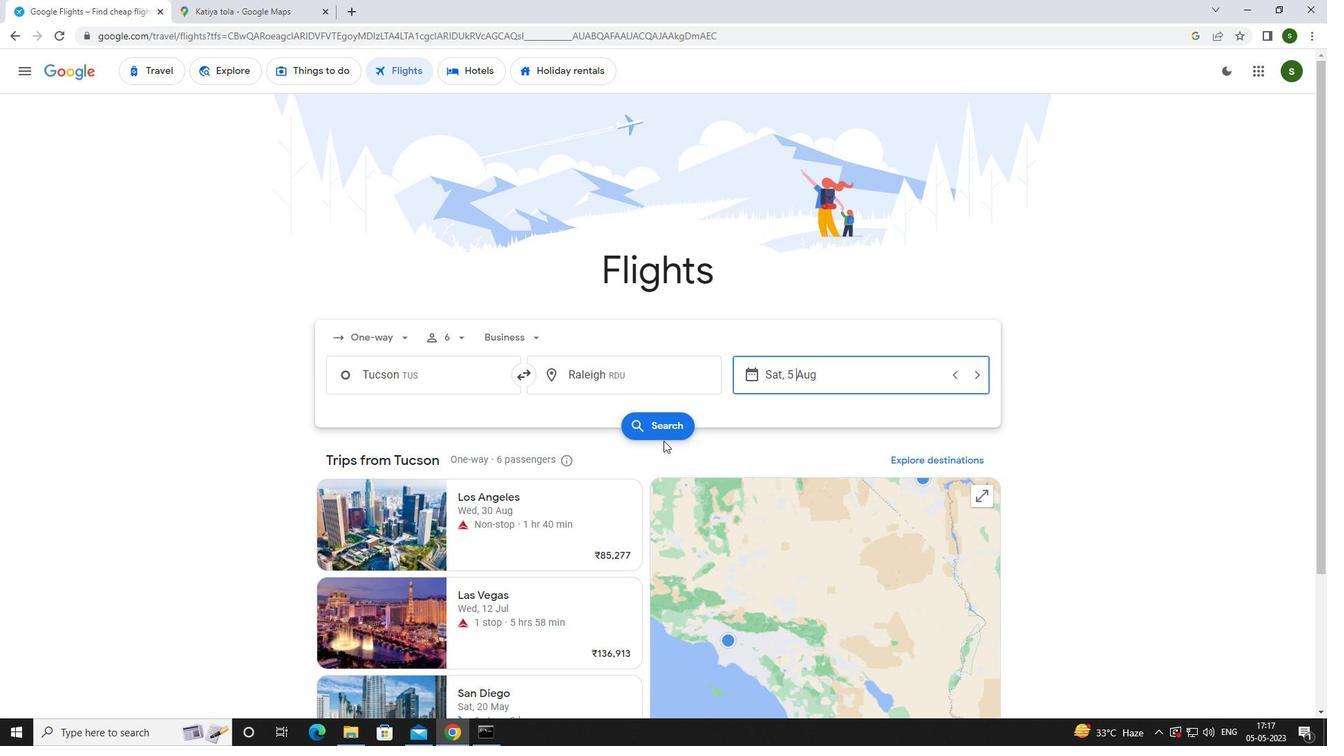 
Action: Mouse pressed left at (660, 432)
Screenshot: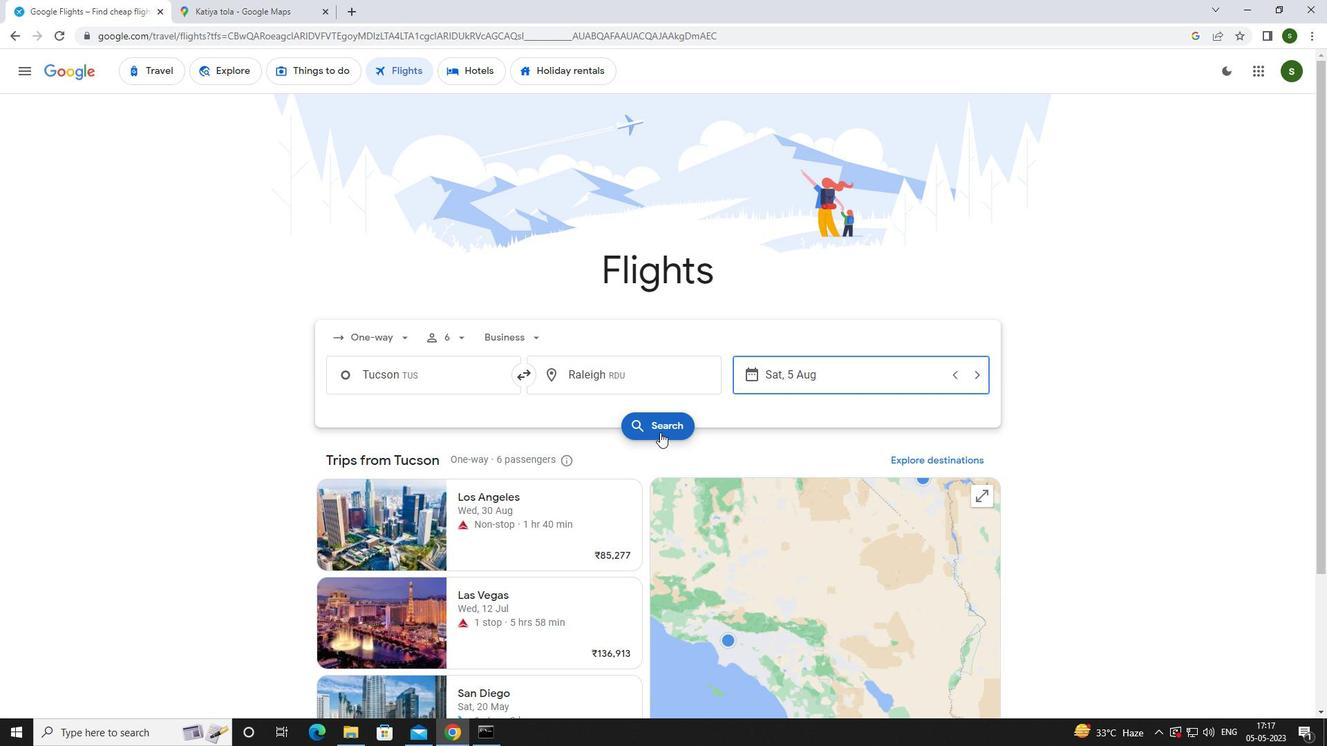 
Action: Mouse moved to (338, 208)
Screenshot: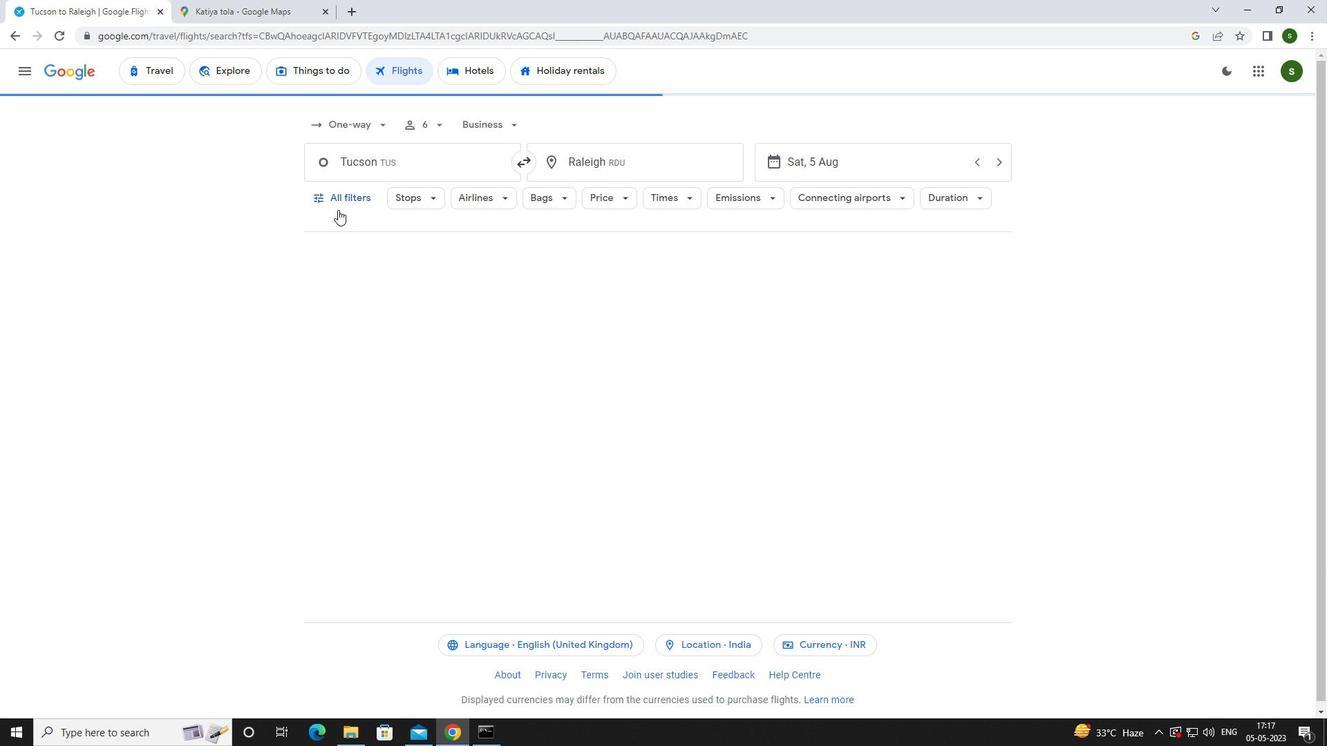 
Action: Mouse pressed left at (338, 208)
Screenshot: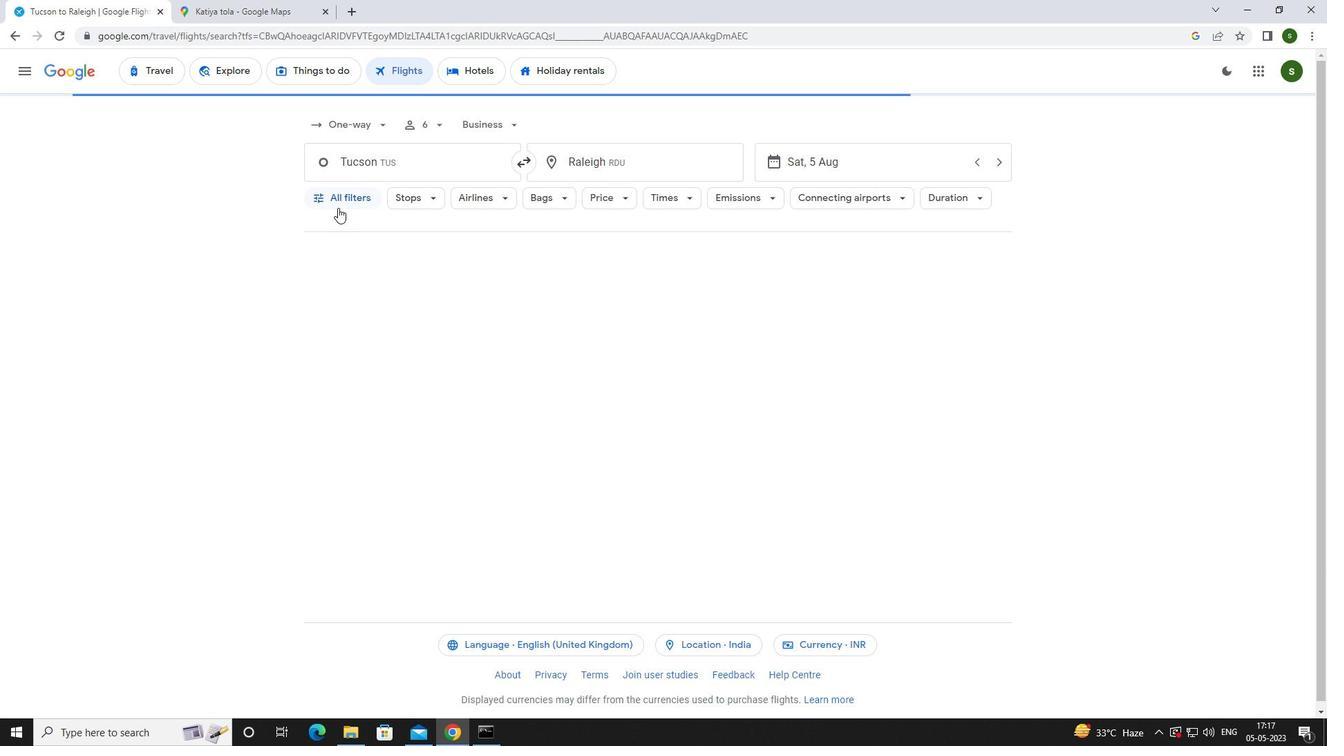 
Action: Mouse moved to (513, 493)
Screenshot: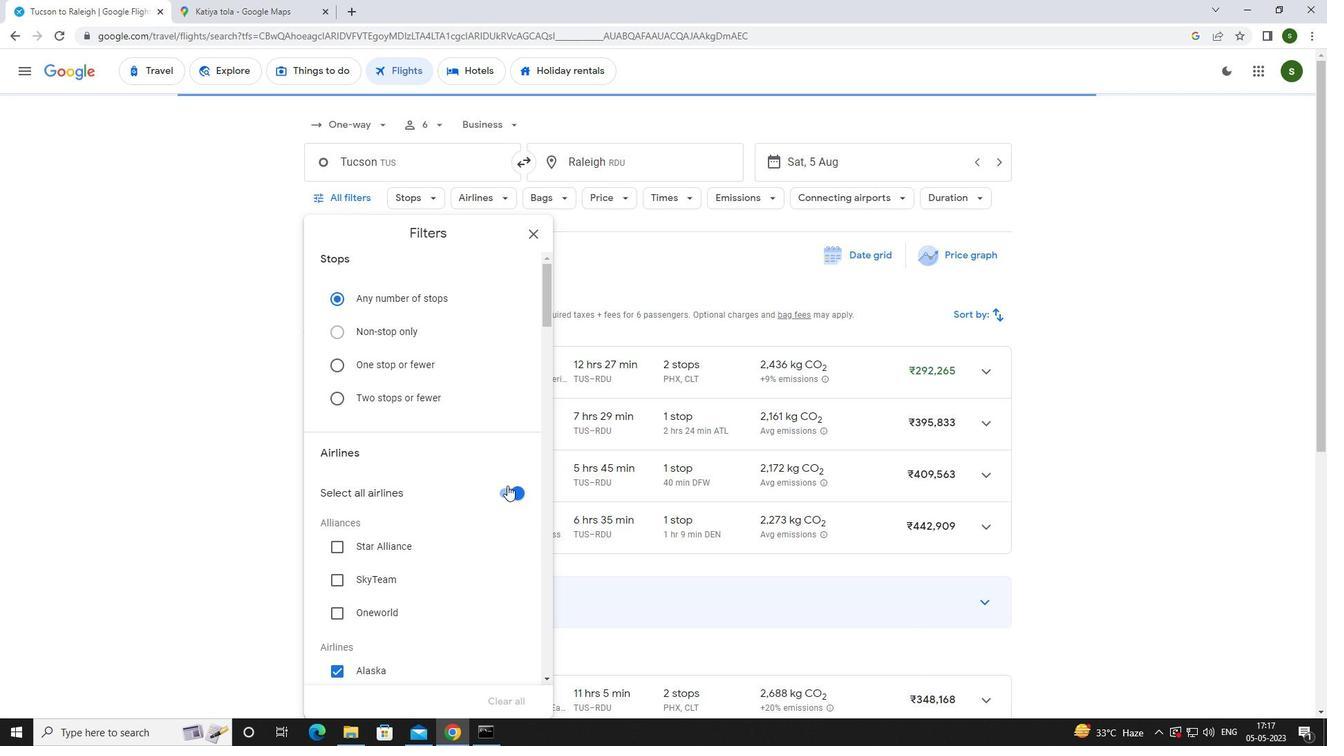 
Action: Mouse scrolled (513, 492) with delta (0, 0)
Screenshot: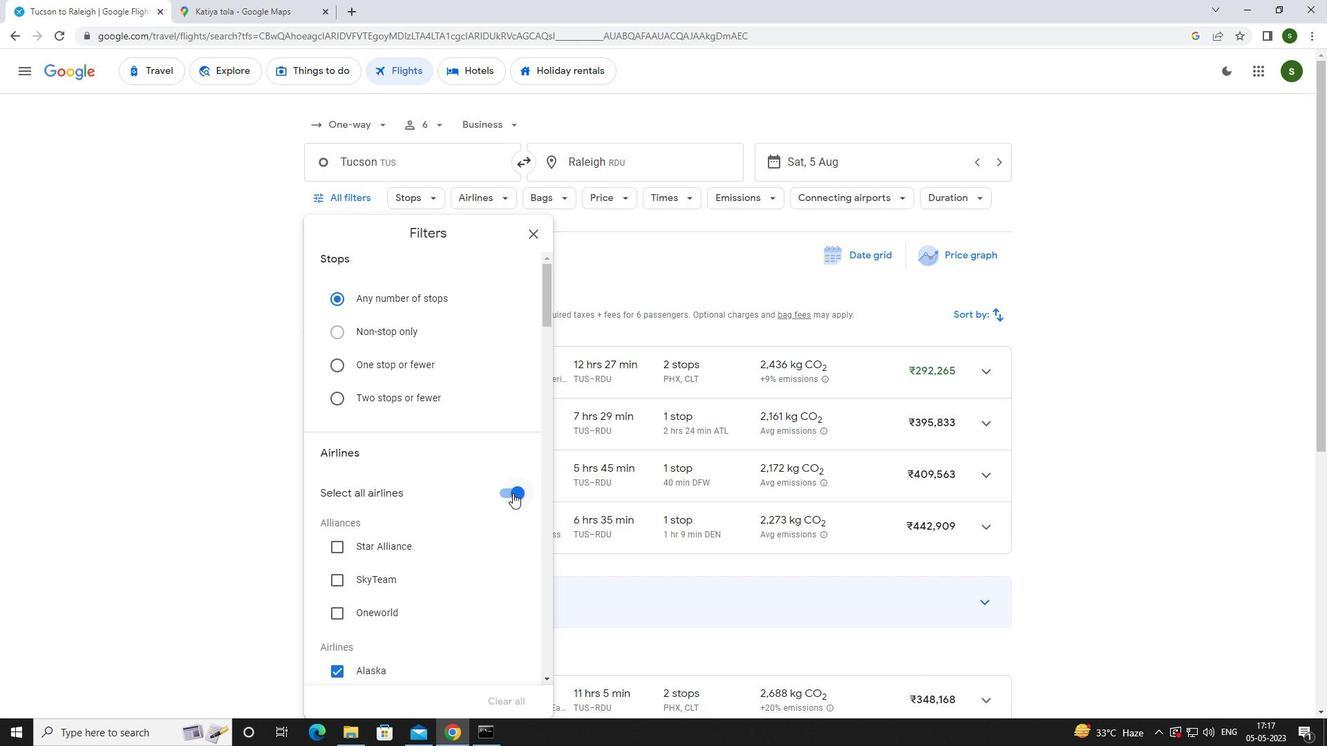 
Action: Mouse scrolled (513, 492) with delta (0, 0)
Screenshot: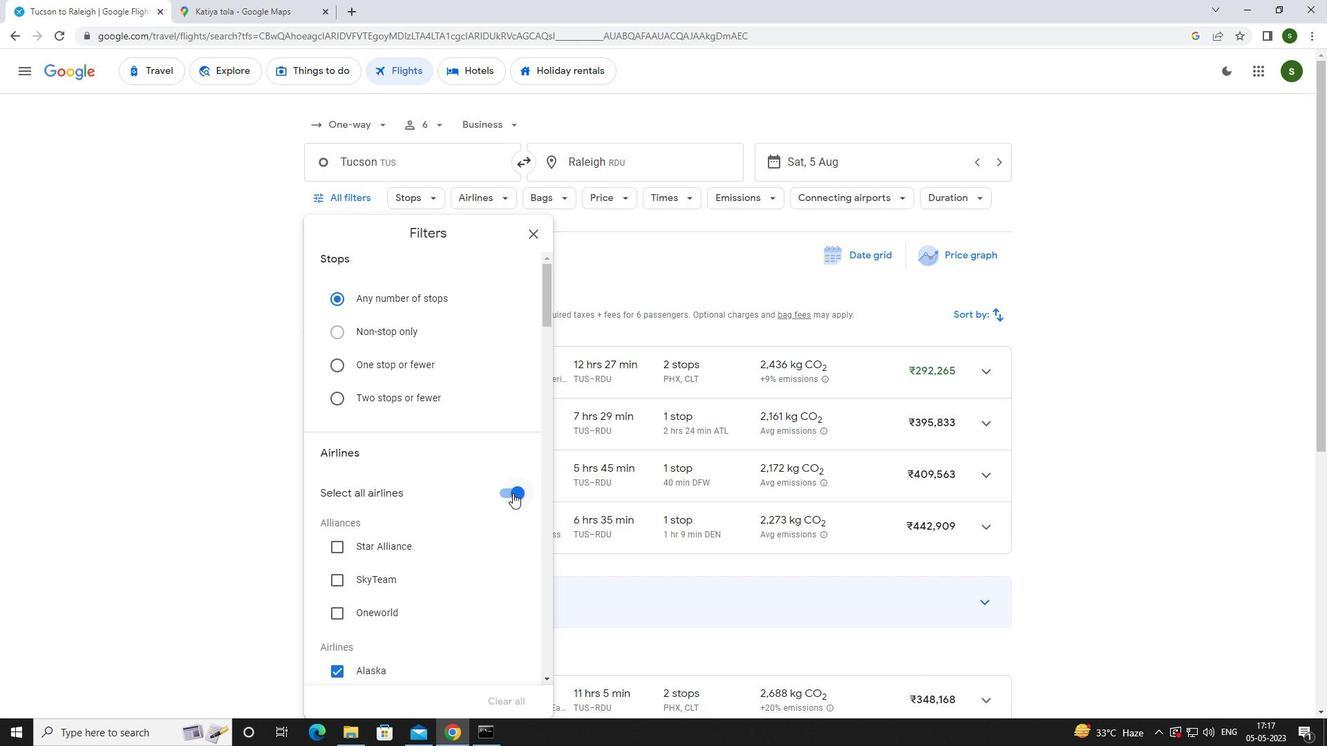 
Action: Mouse scrolled (513, 492) with delta (0, 0)
Screenshot: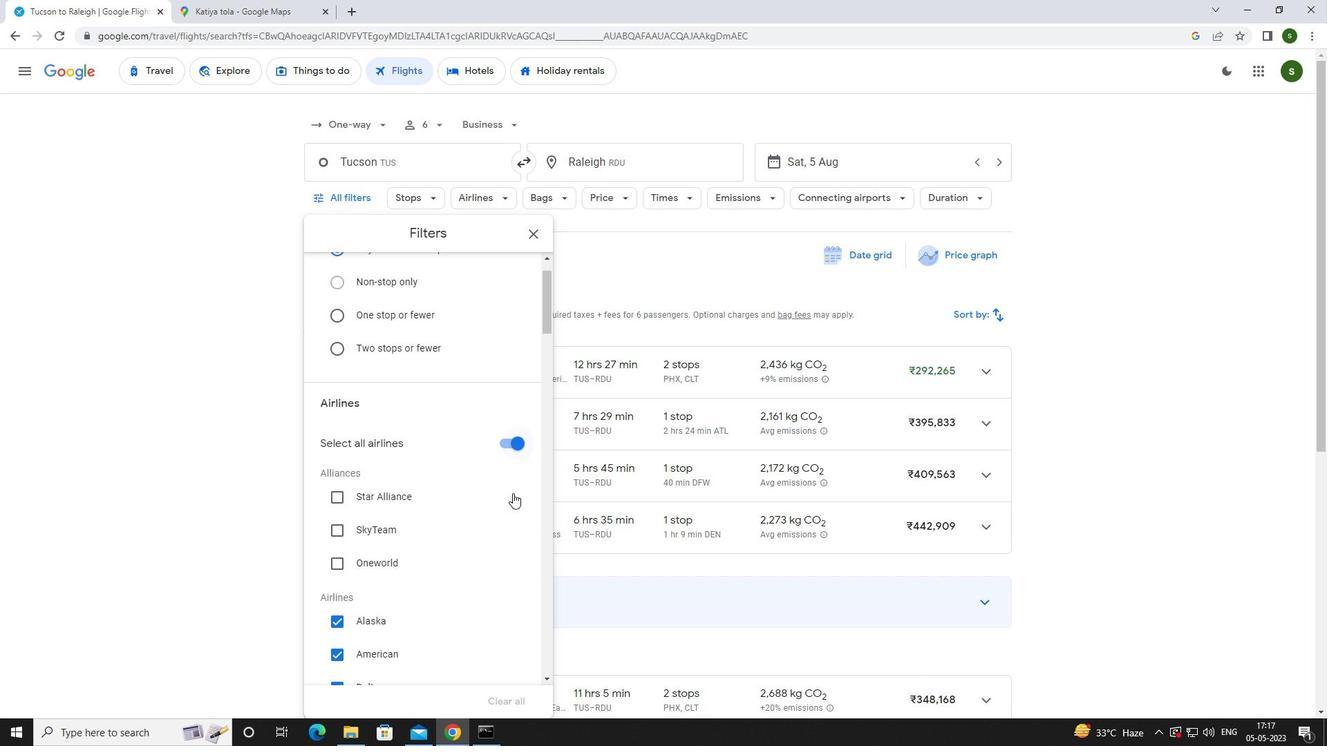 
Action: Mouse scrolled (513, 492) with delta (0, 0)
Screenshot: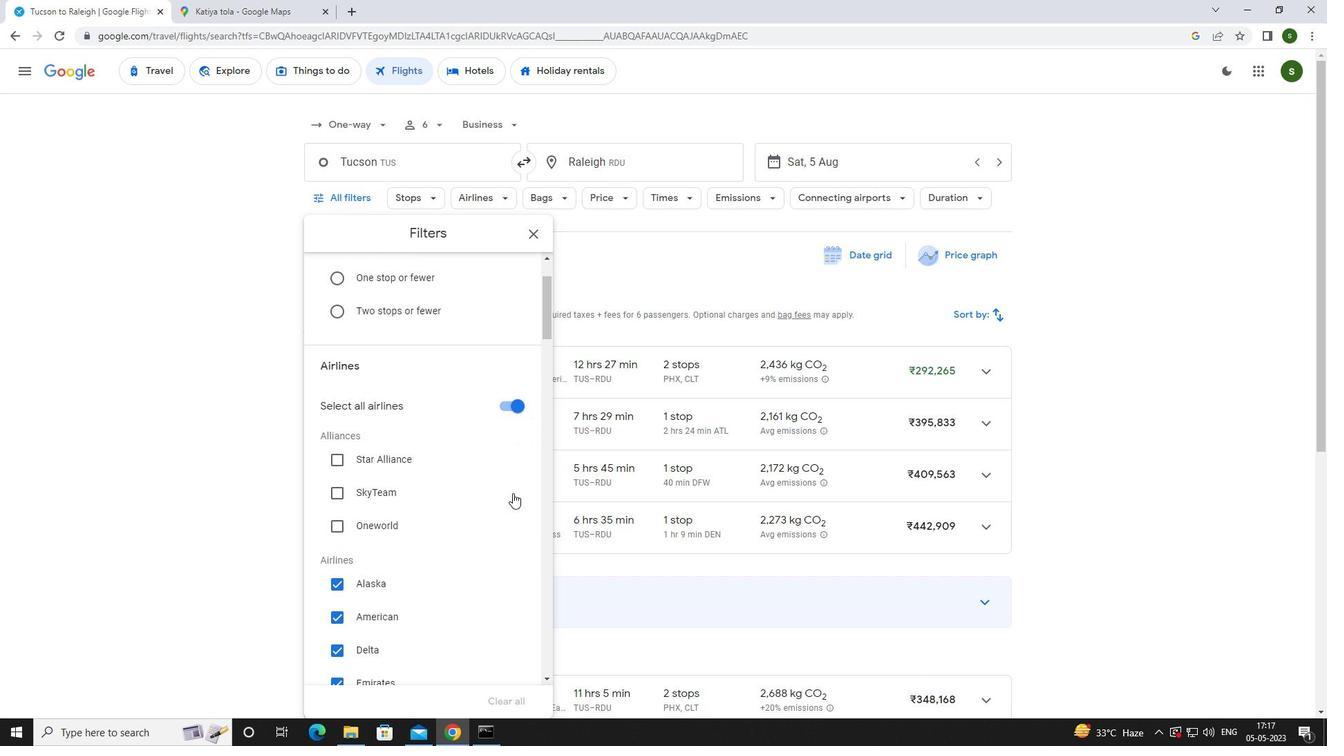 
Action: Mouse scrolled (513, 492) with delta (0, 0)
Screenshot: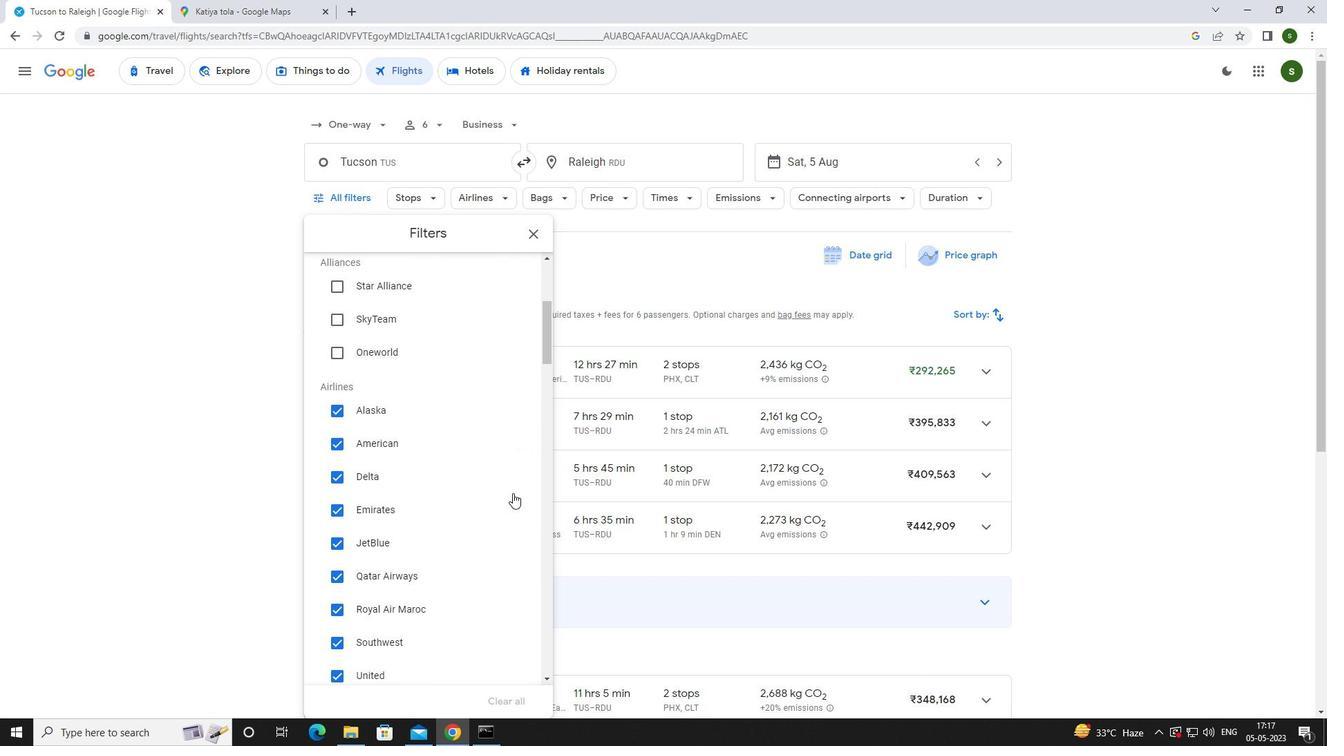 
Action: Mouse scrolled (513, 492) with delta (0, 0)
Screenshot: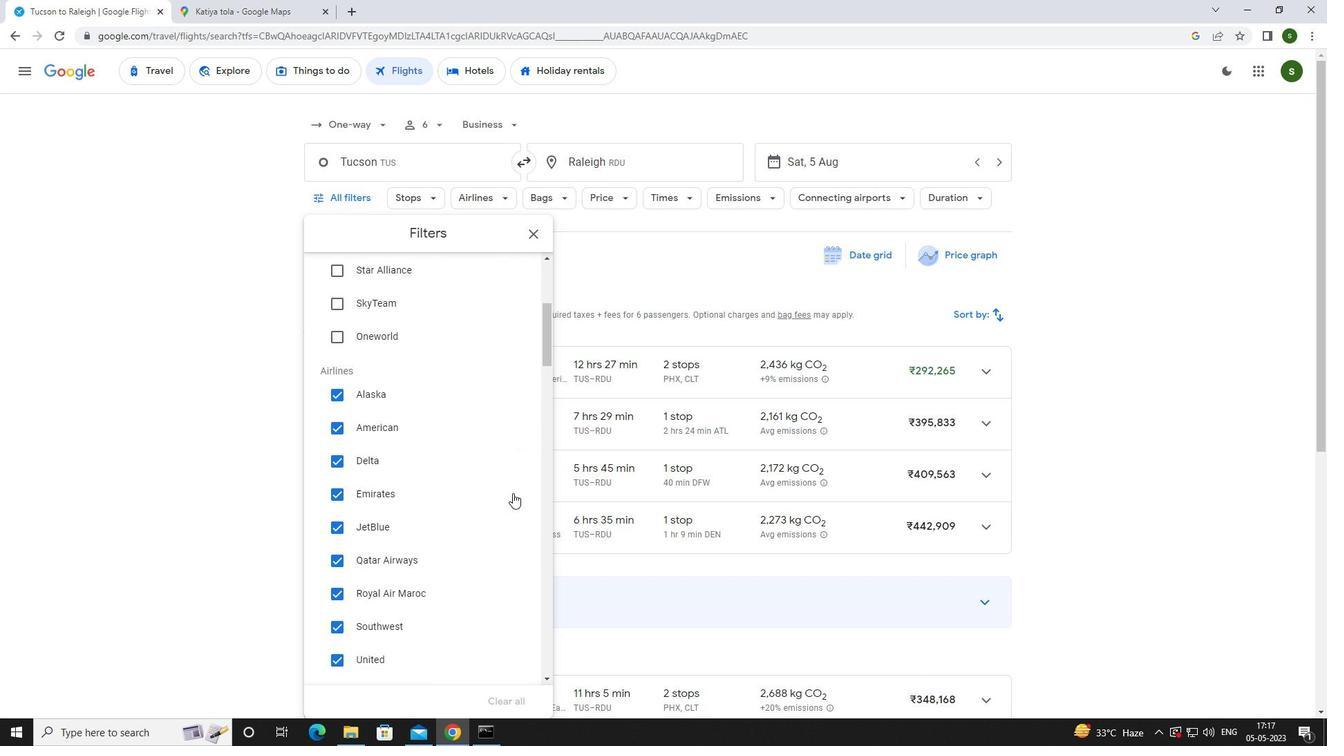 
Action: Mouse scrolled (513, 492) with delta (0, 0)
Screenshot: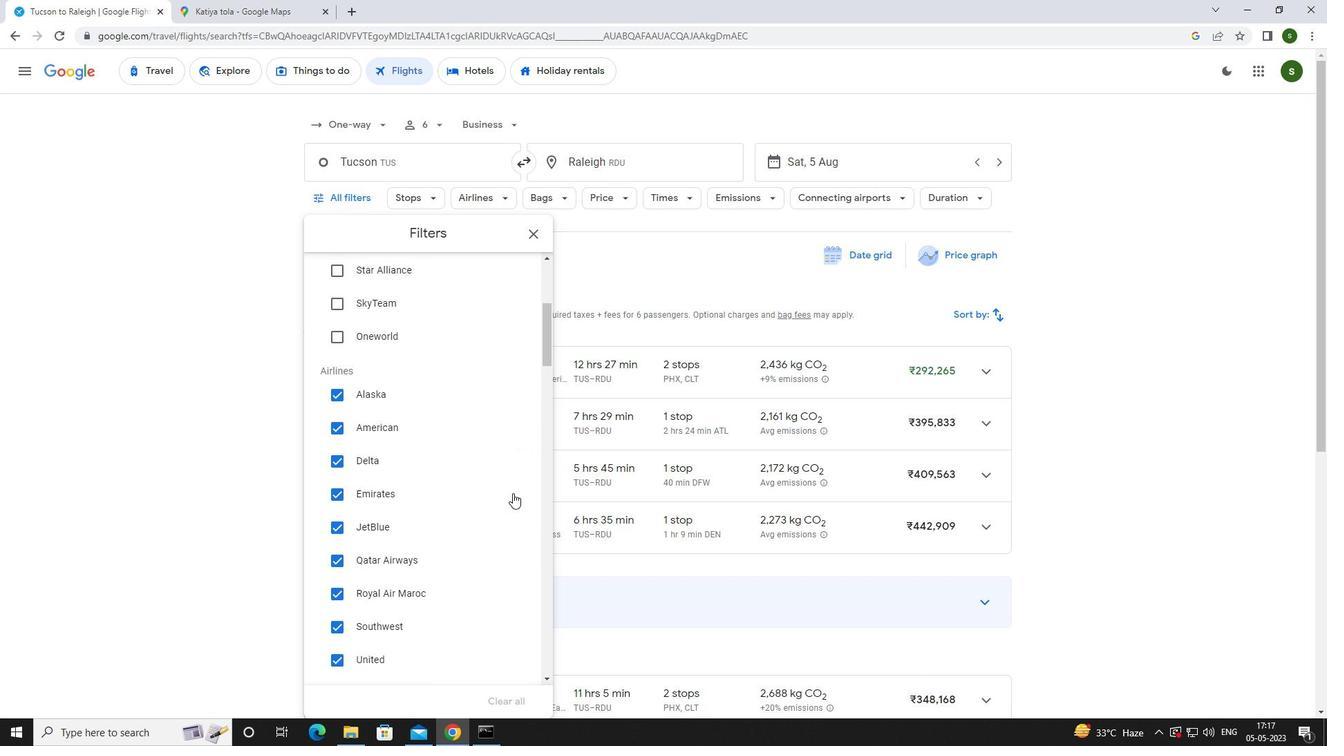 
Action: Mouse scrolled (513, 492) with delta (0, 0)
Screenshot: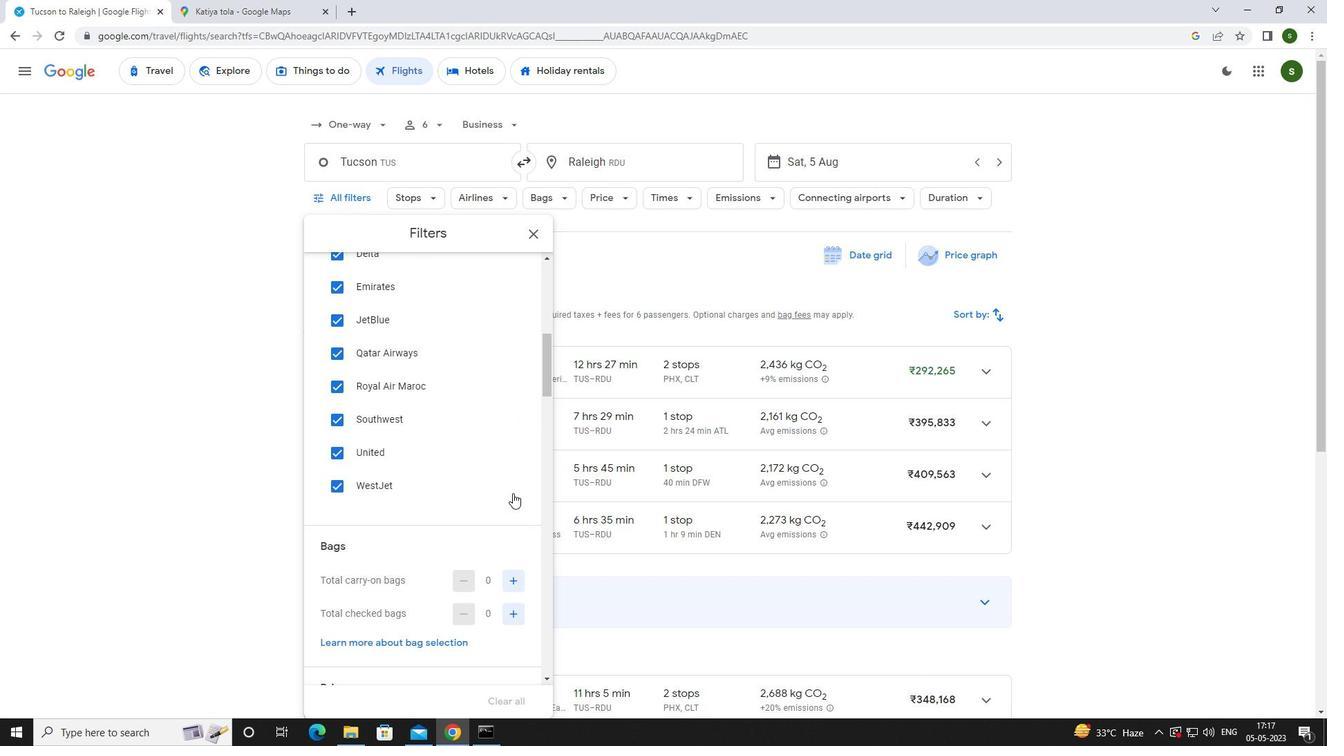 
Action: Mouse moved to (513, 510)
Screenshot: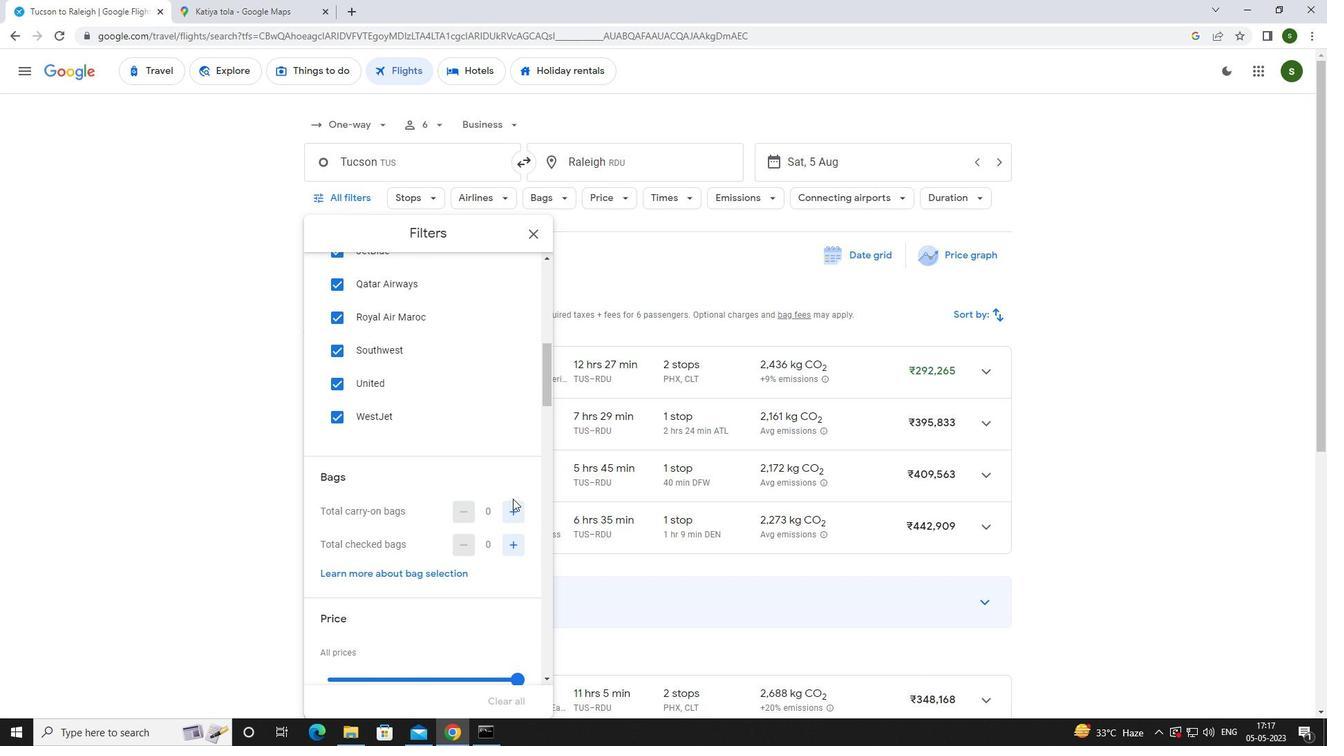 
Action: Mouse pressed left at (513, 510)
Screenshot: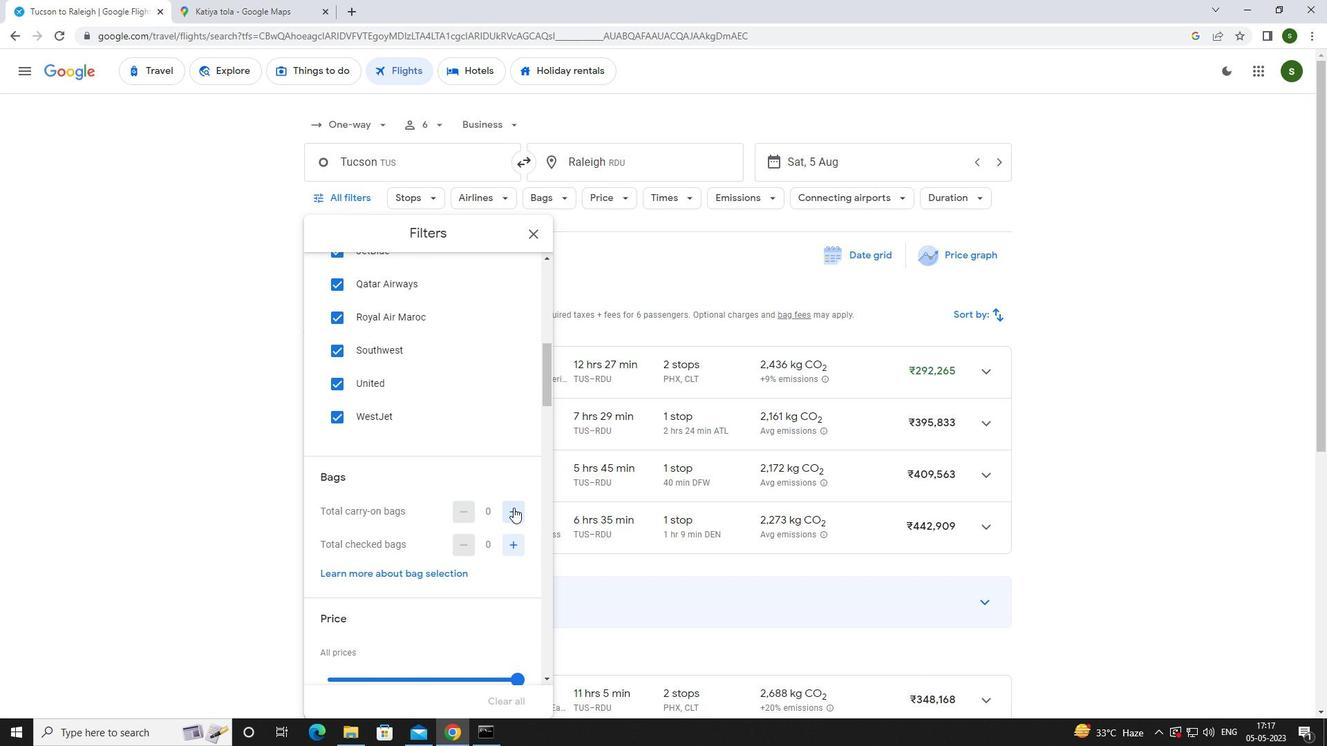 
Action: Mouse moved to (509, 544)
Screenshot: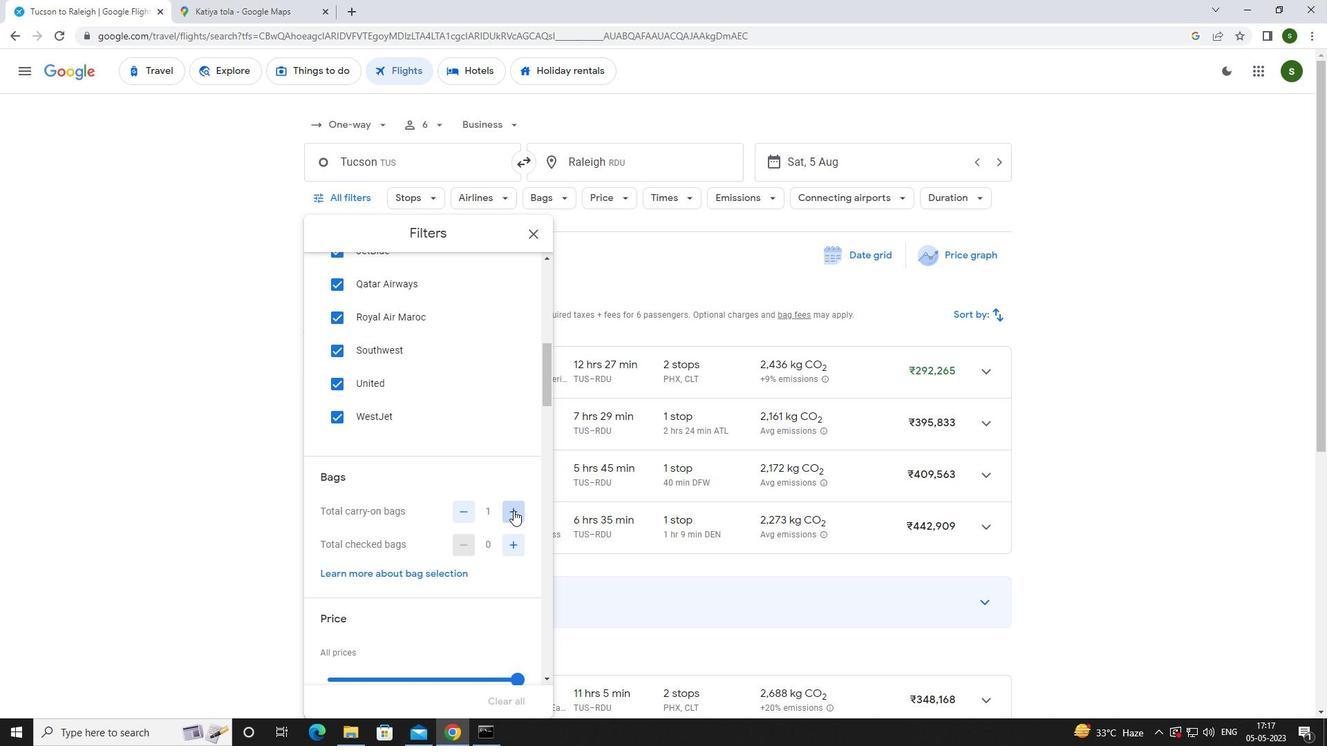 
Action: Mouse pressed left at (509, 544)
Screenshot: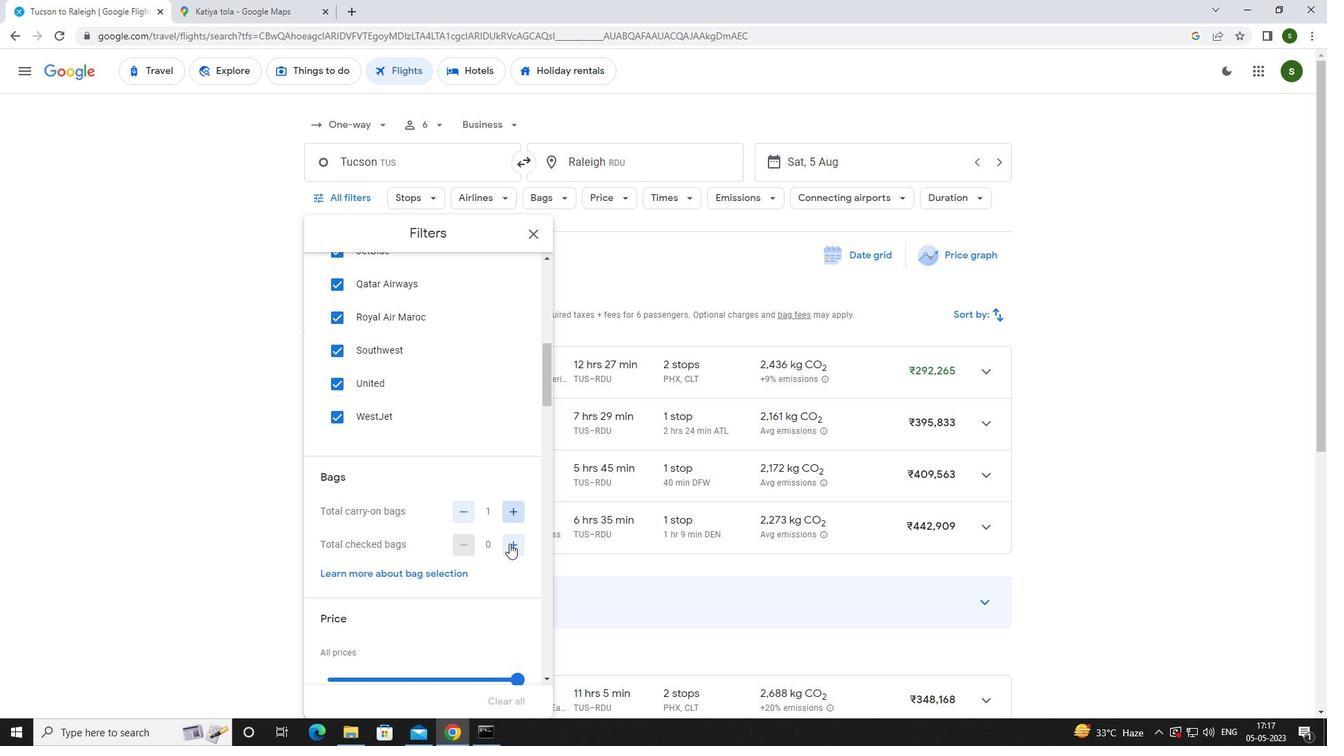 
Action: Mouse pressed left at (509, 544)
Screenshot: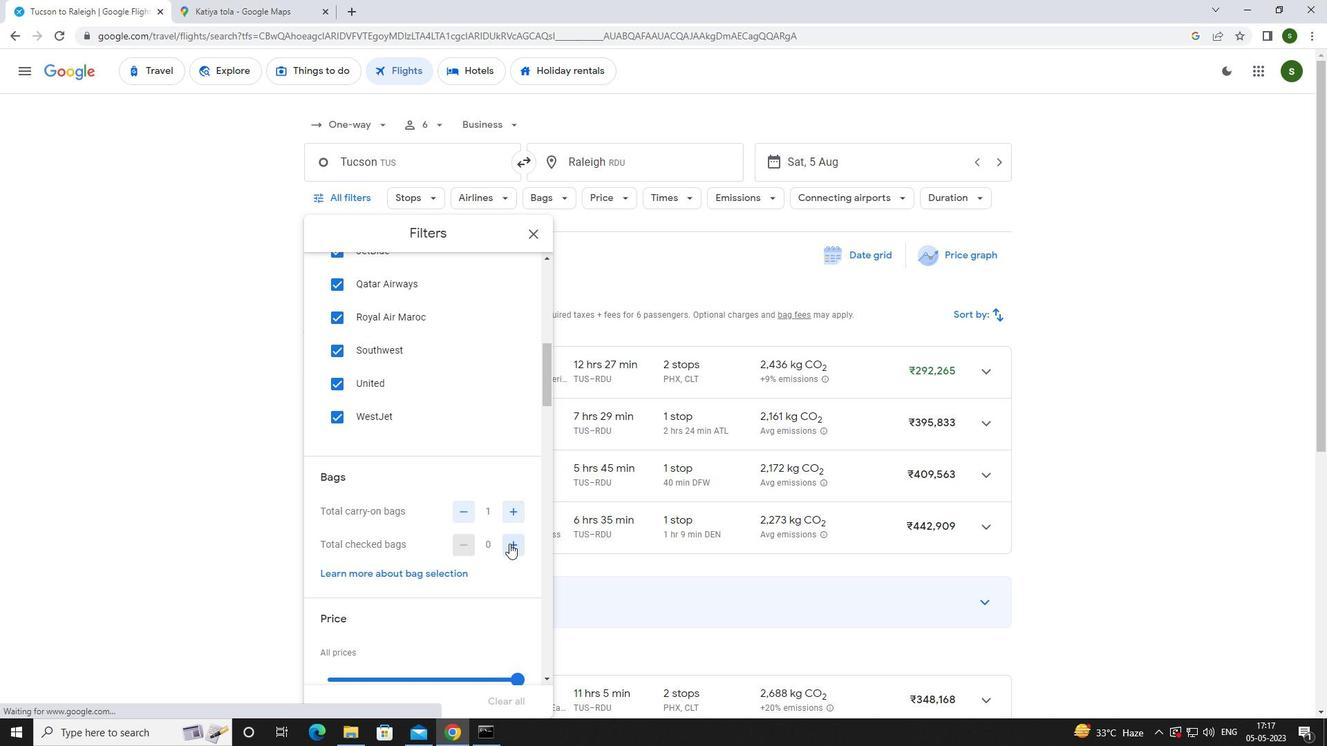 
Action: Mouse pressed left at (509, 544)
Screenshot: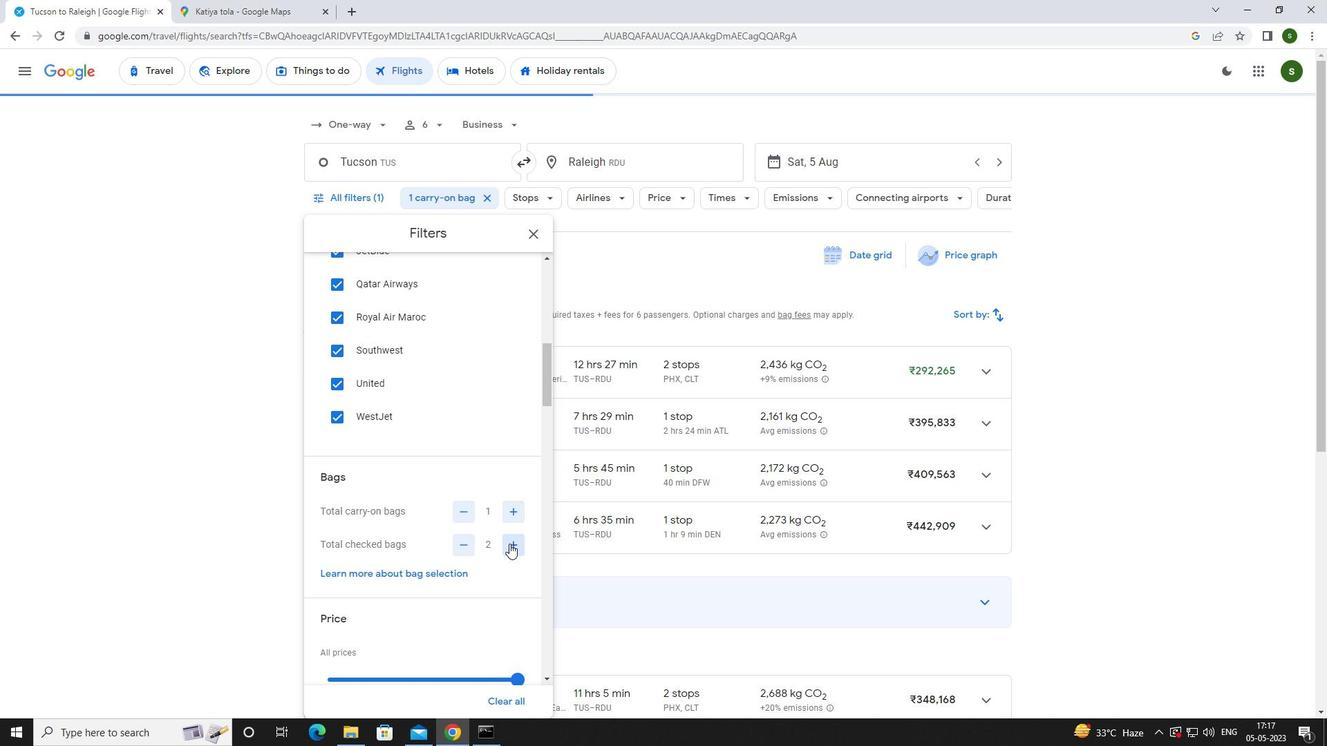 
Action: Mouse moved to (510, 537)
Screenshot: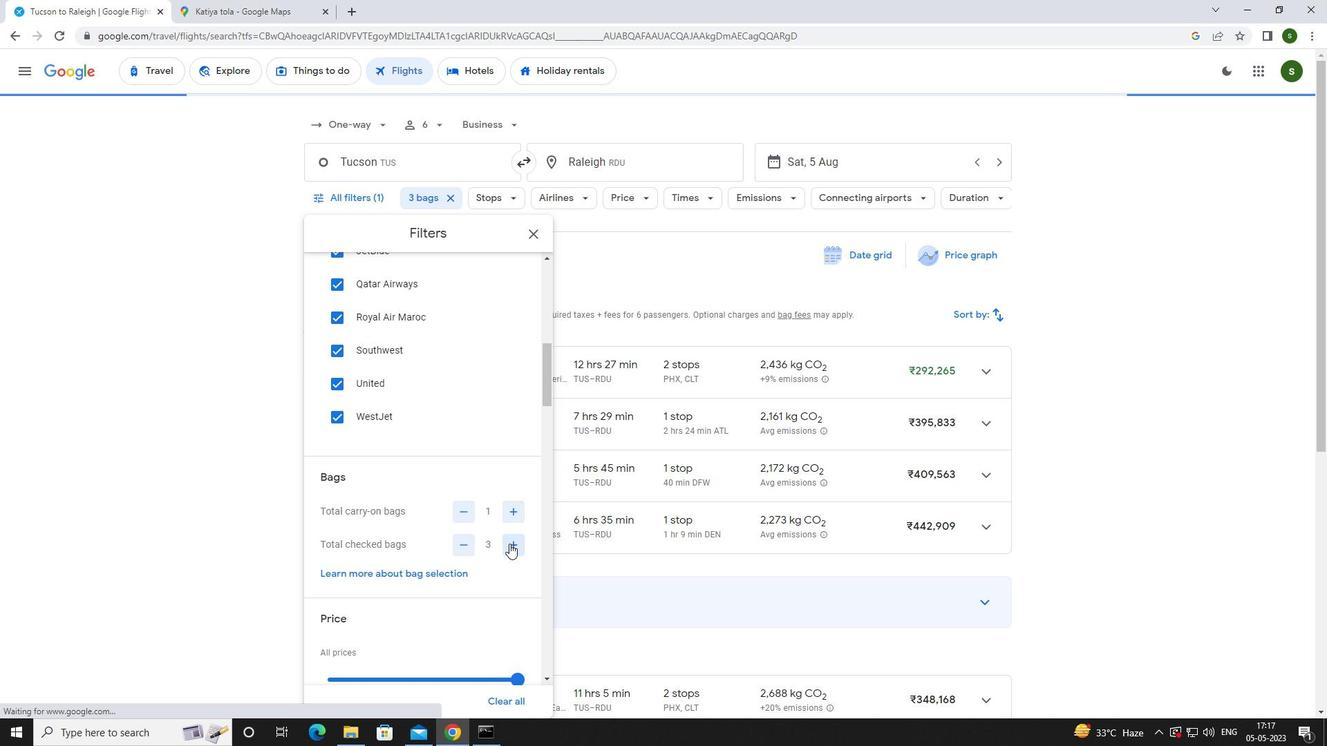 
Action: Mouse scrolled (510, 537) with delta (0, 0)
Screenshot: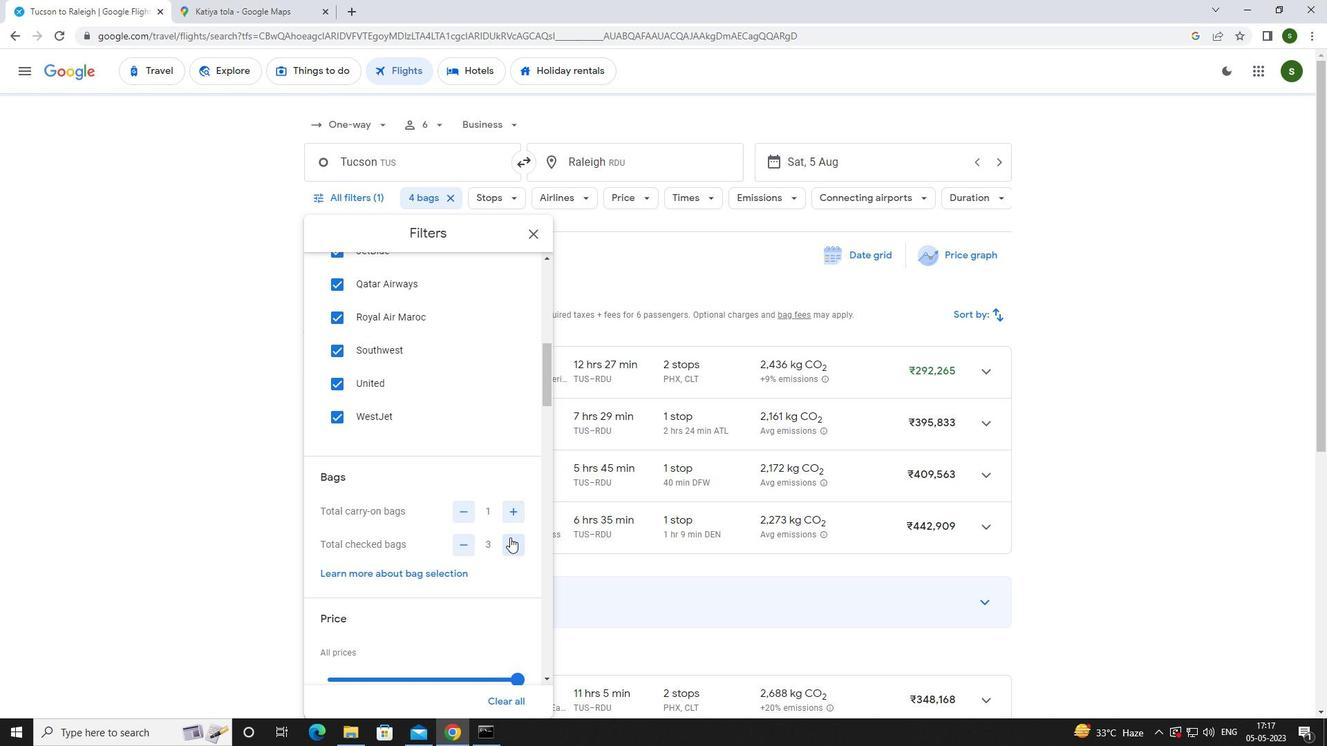 
Action: Mouse scrolled (510, 537) with delta (0, 0)
Screenshot: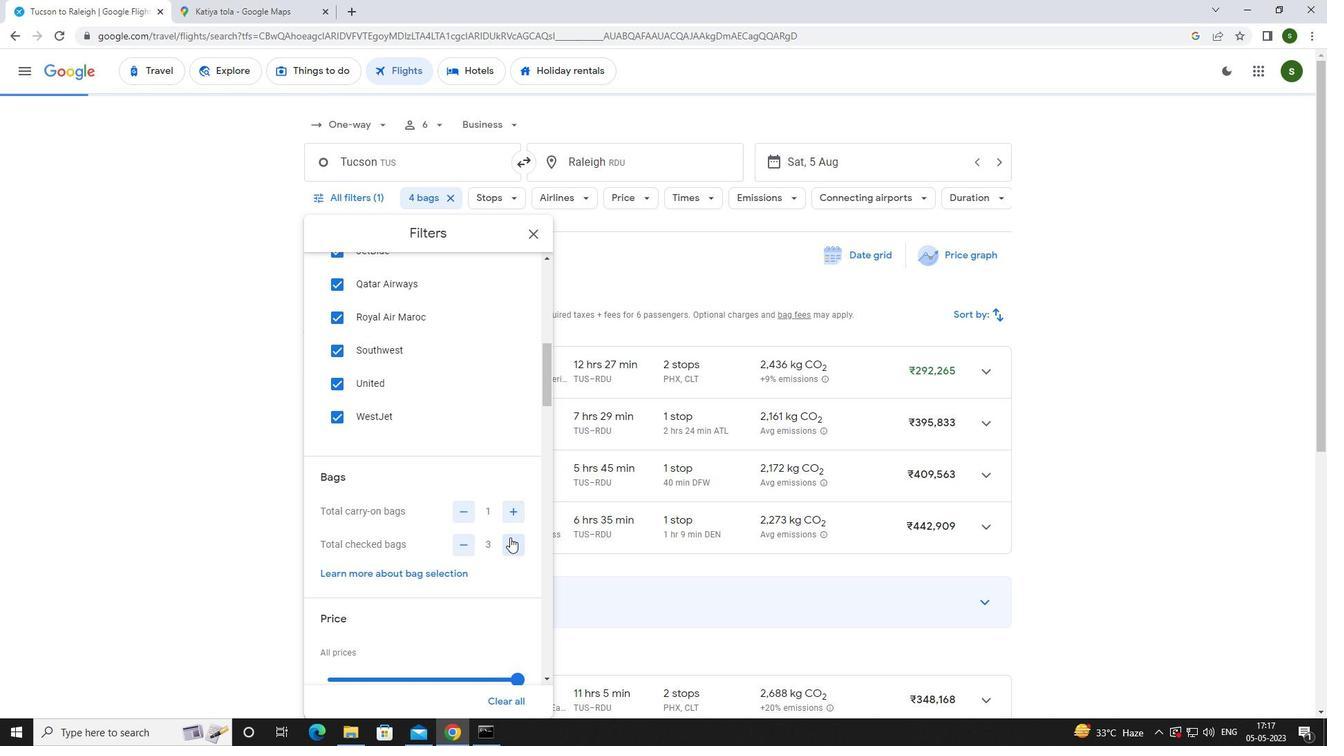 
Action: Mouse moved to (518, 535)
Screenshot: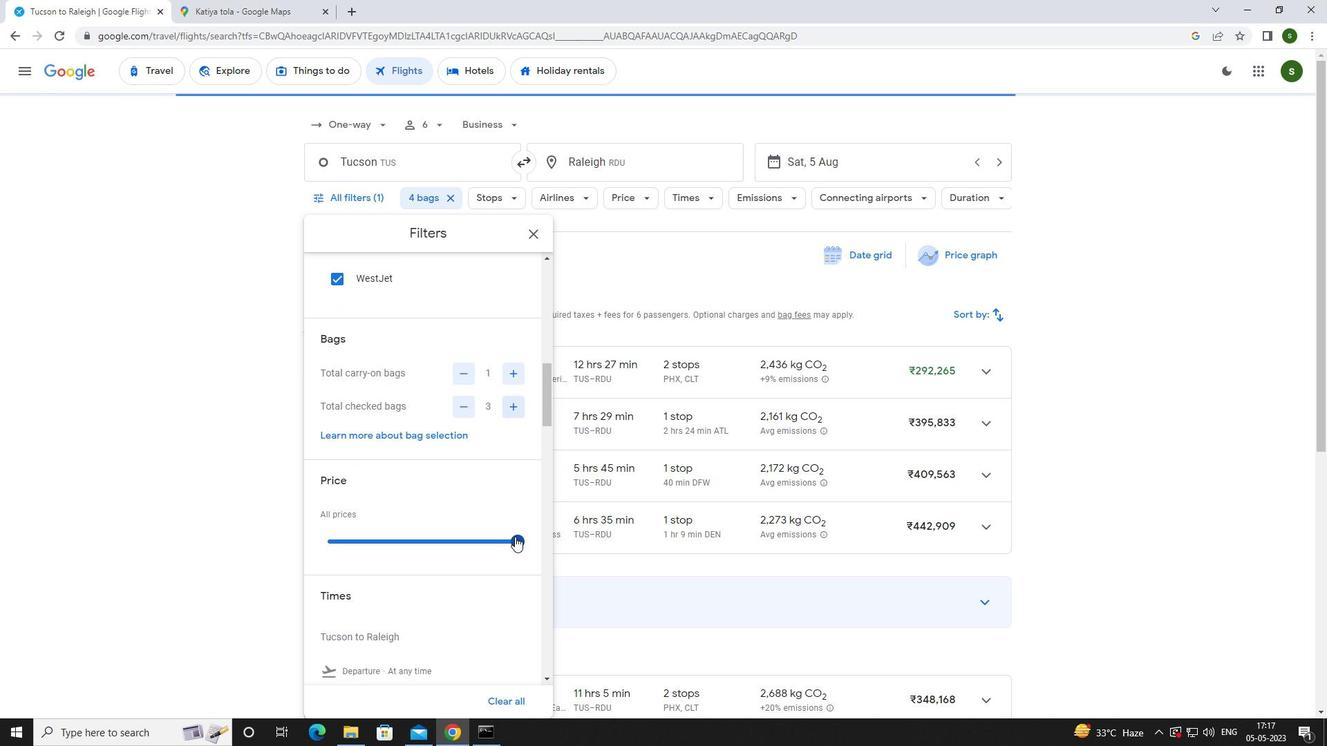 
Action: Mouse pressed left at (518, 535)
Screenshot: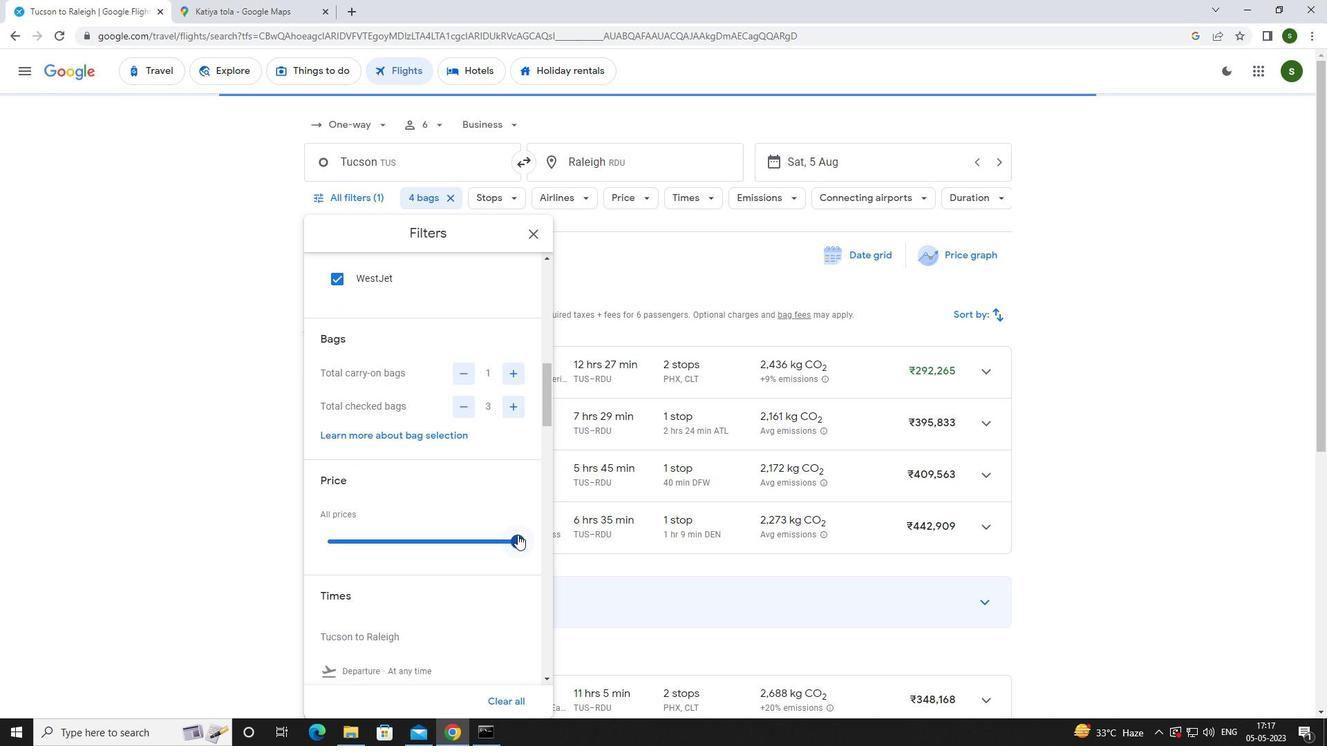 
Action: Mouse moved to (317, 546)
Screenshot: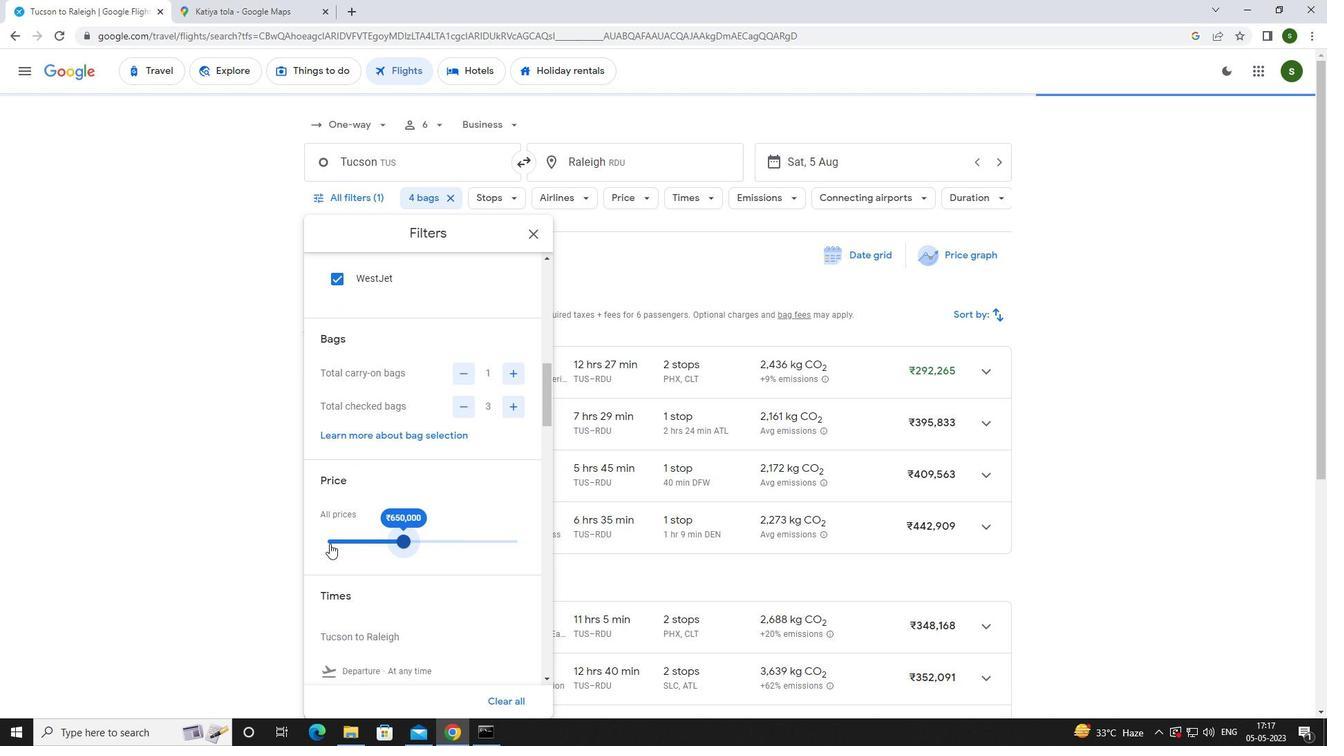 
Action: Mouse scrolled (317, 546) with delta (0, 0)
Screenshot: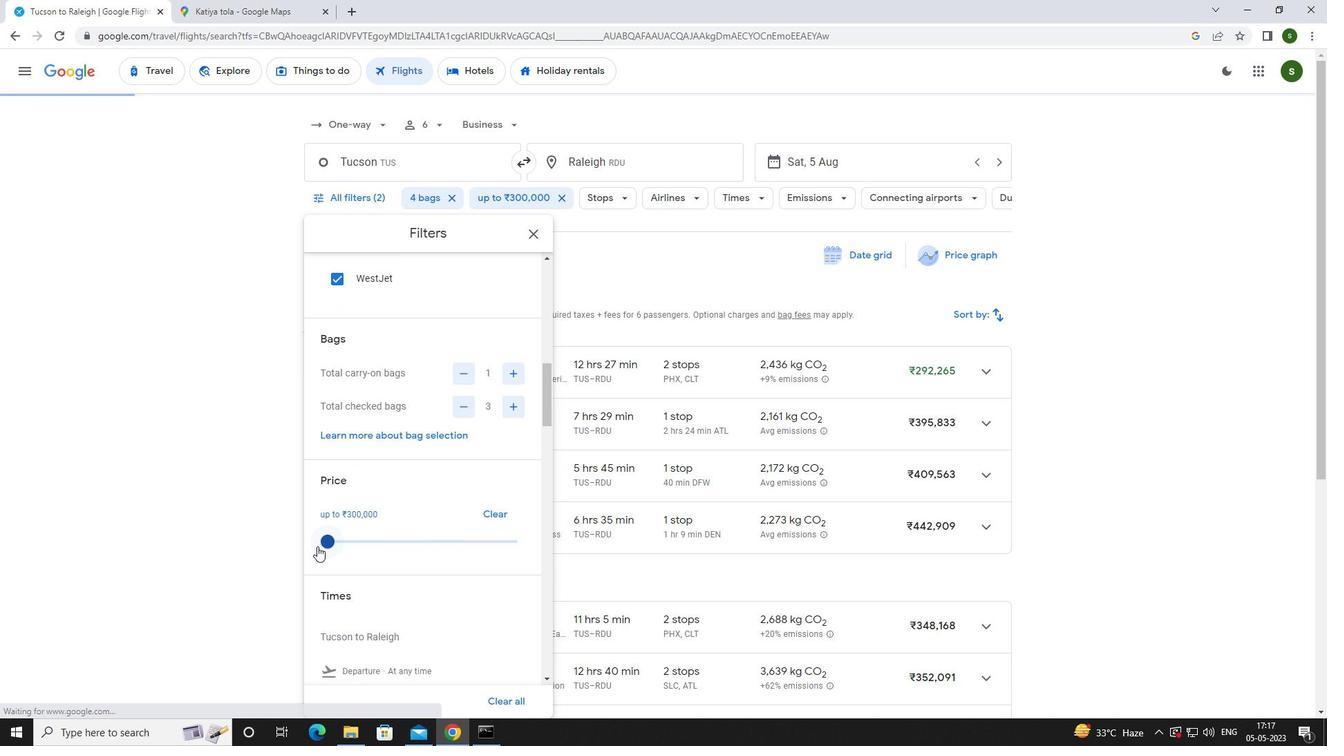 
Action: Mouse scrolled (317, 546) with delta (0, 0)
Screenshot: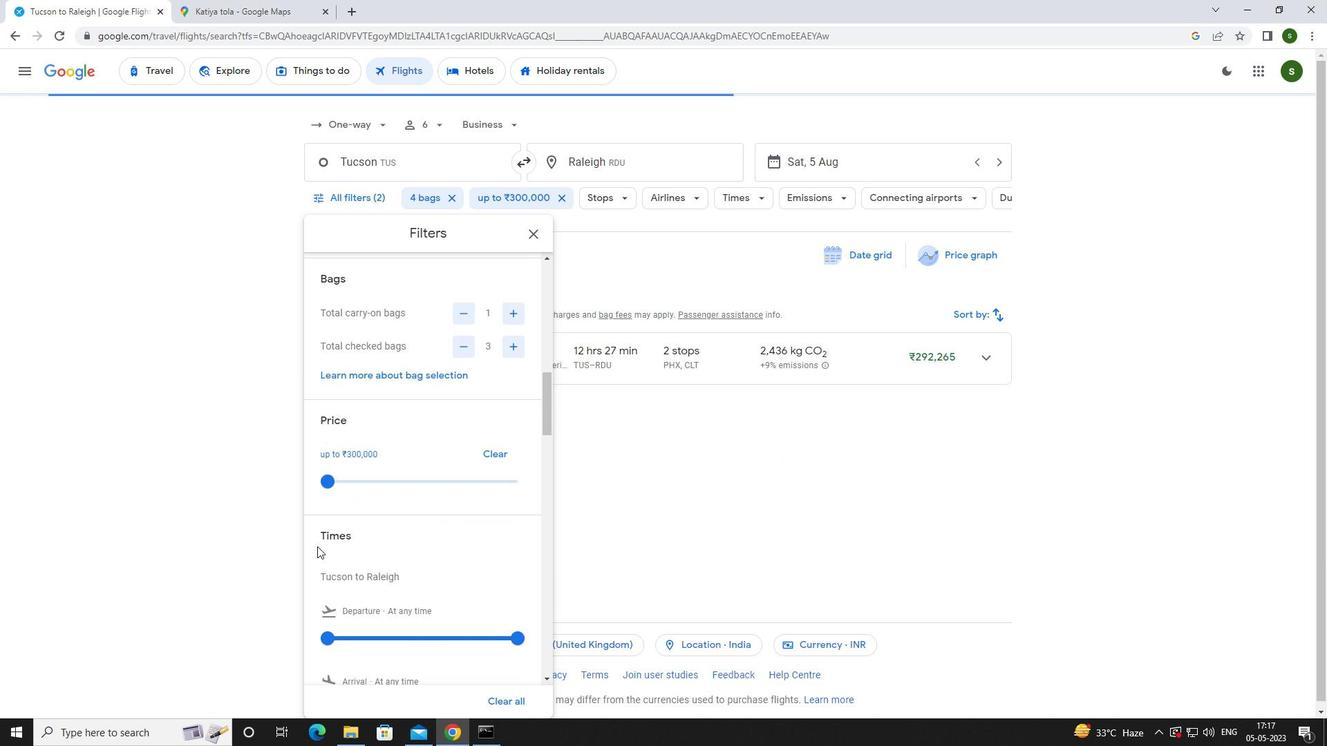 
Action: Mouse moved to (327, 552)
Screenshot: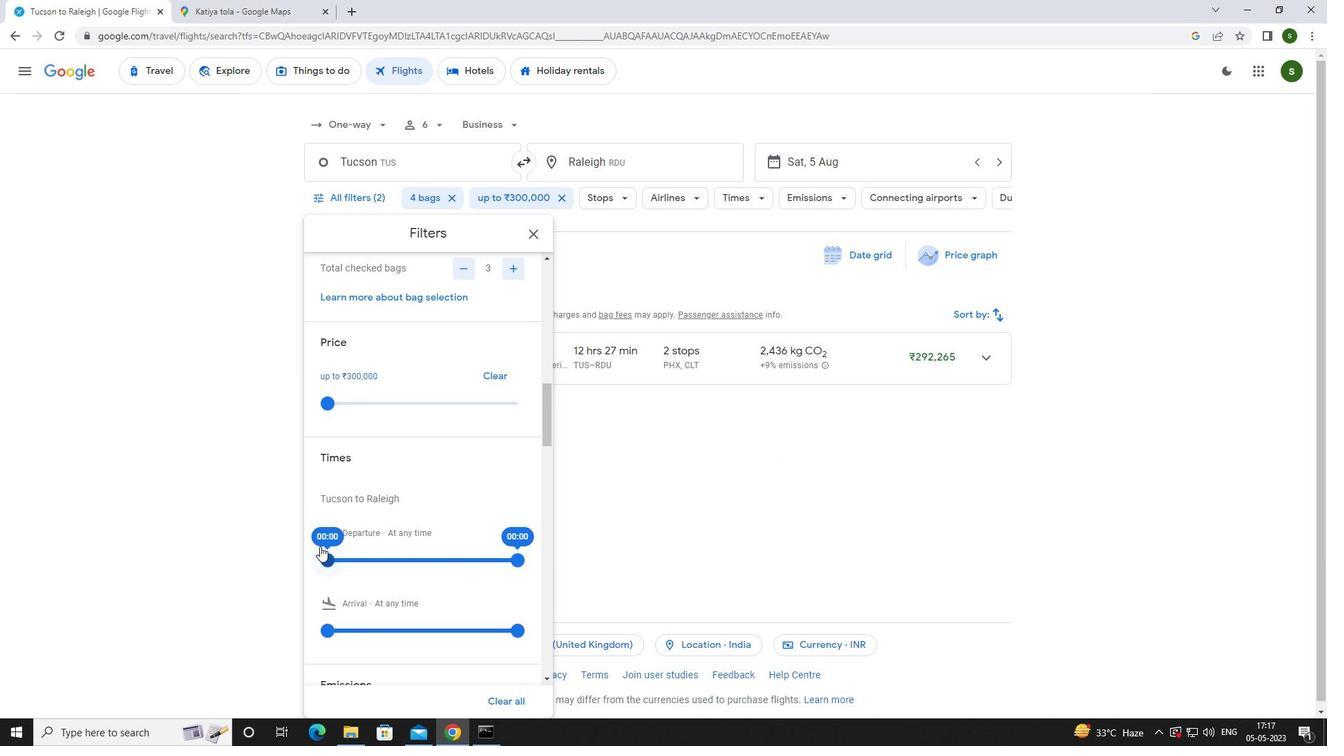 
Action: Mouse pressed left at (327, 552)
Screenshot: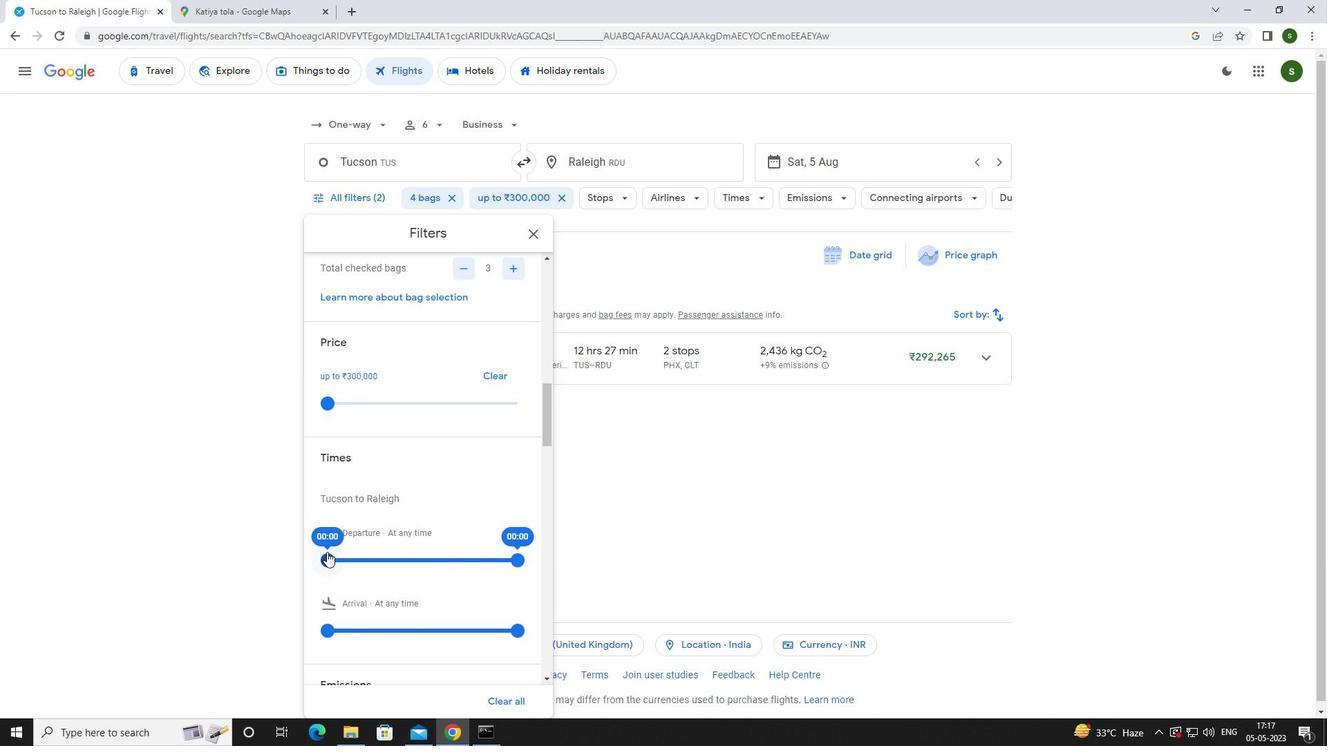 
Action: Mouse moved to (606, 569)
Screenshot: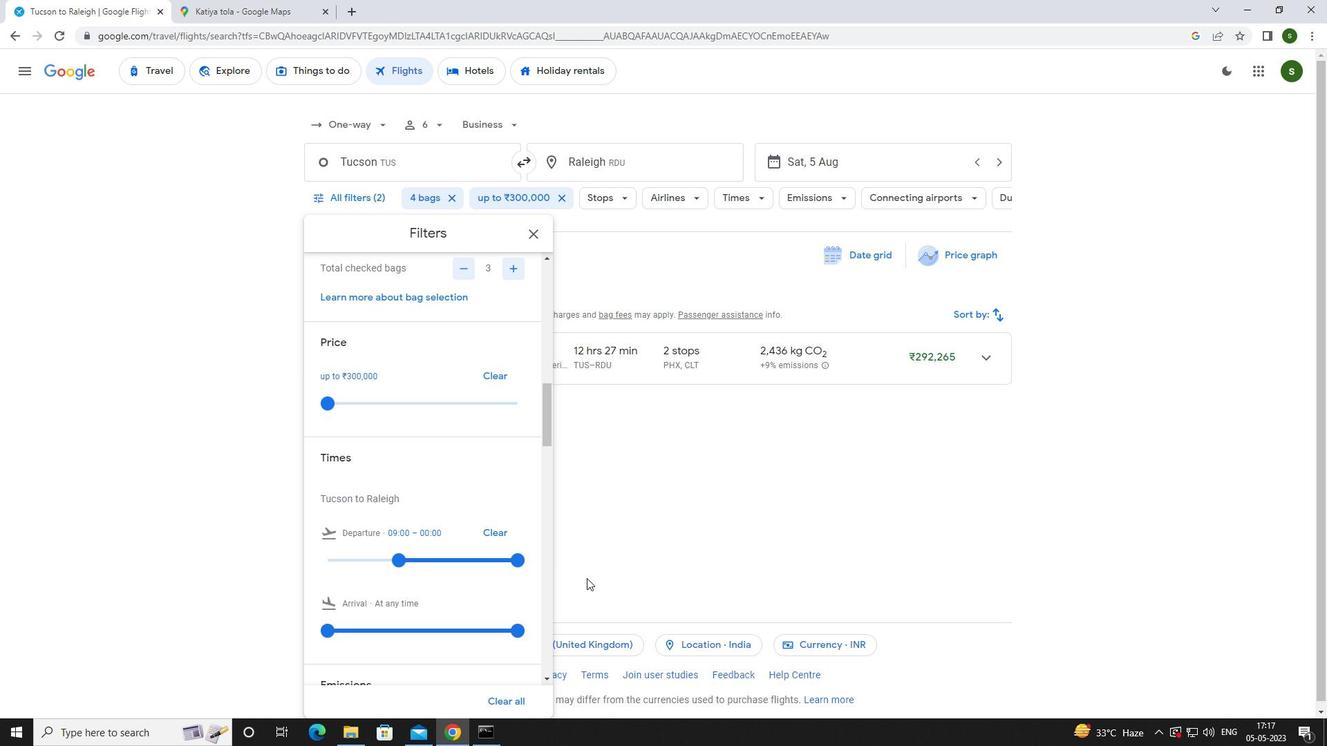 
Action: Mouse pressed left at (606, 569)
Screenshot: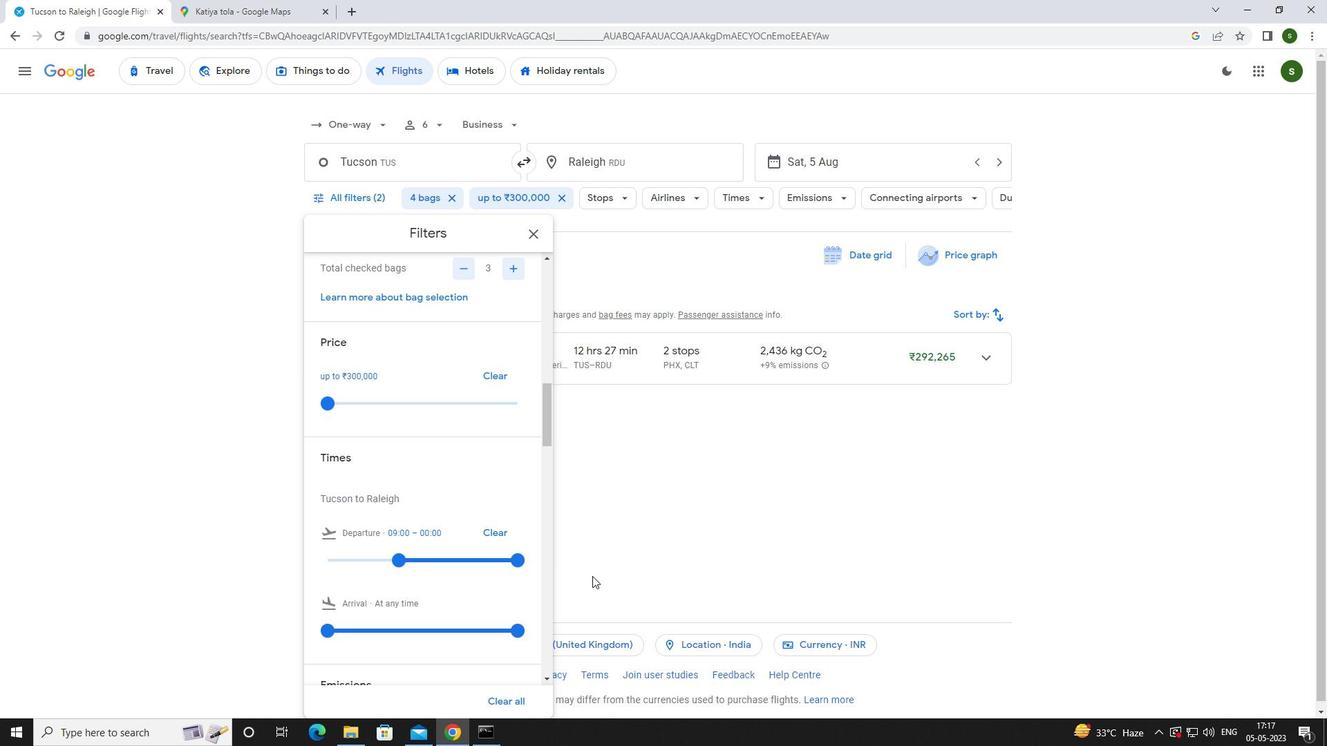 
